 Task: Log work in the project AgileBuddy for the issue 'Develop a new tool for automated testing of cross-browser compatibility and responsiveness' spent time as '2w 2d 10h 26m' and remaining time as '3w 3d 16h 2m' and move to top of backlog. Now add the issue to the epic 'Security Compliance'. Log work in the project AgileBuddy for the issue 'Upgrade the database indexing strategy of a web application to improve query performance and reduce data retrieval time' spent time as '3w 6d 11h 27m' and remaining time as '6w 4d 21h 17m' and move to bottom of backlog. Now add the issue to the epic 'Data Warehousing Process Improvement'
Action: Mouse moved to (87, 205)
Screenshot: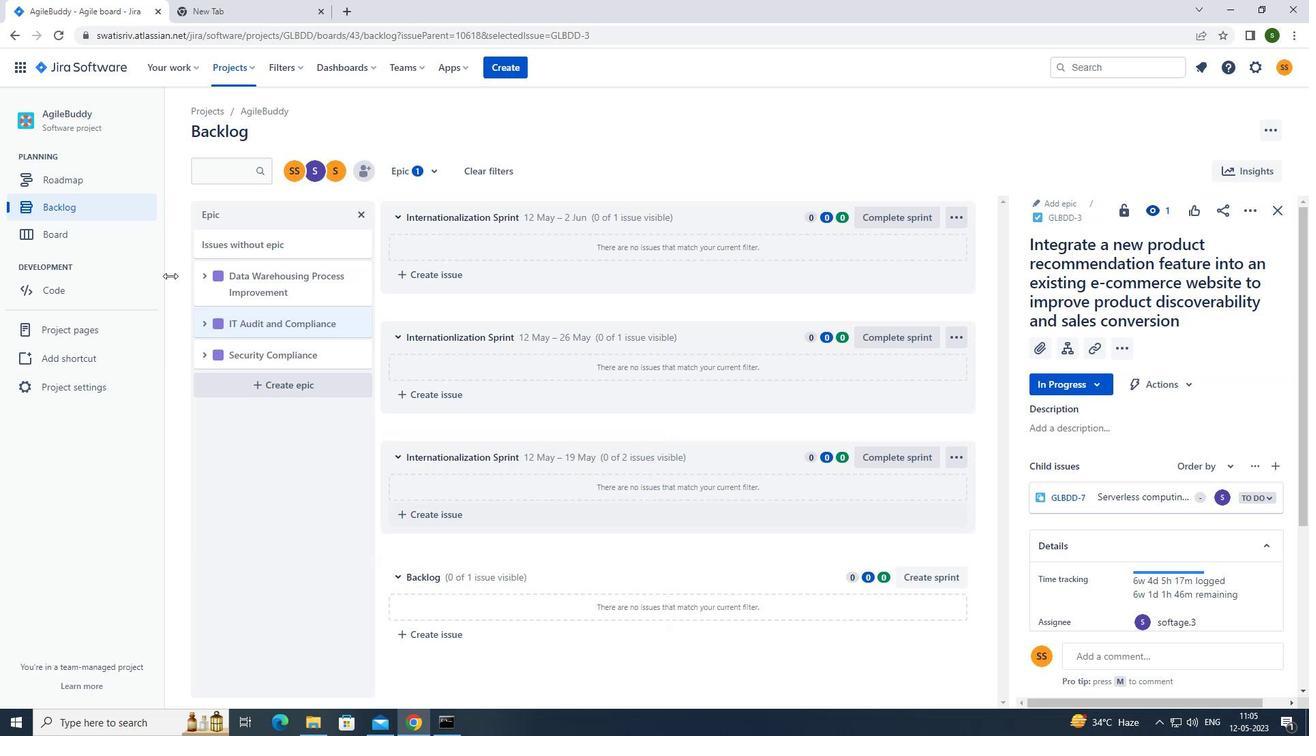 
Action: Mouse pressed left at (87, 205)
Screenshot: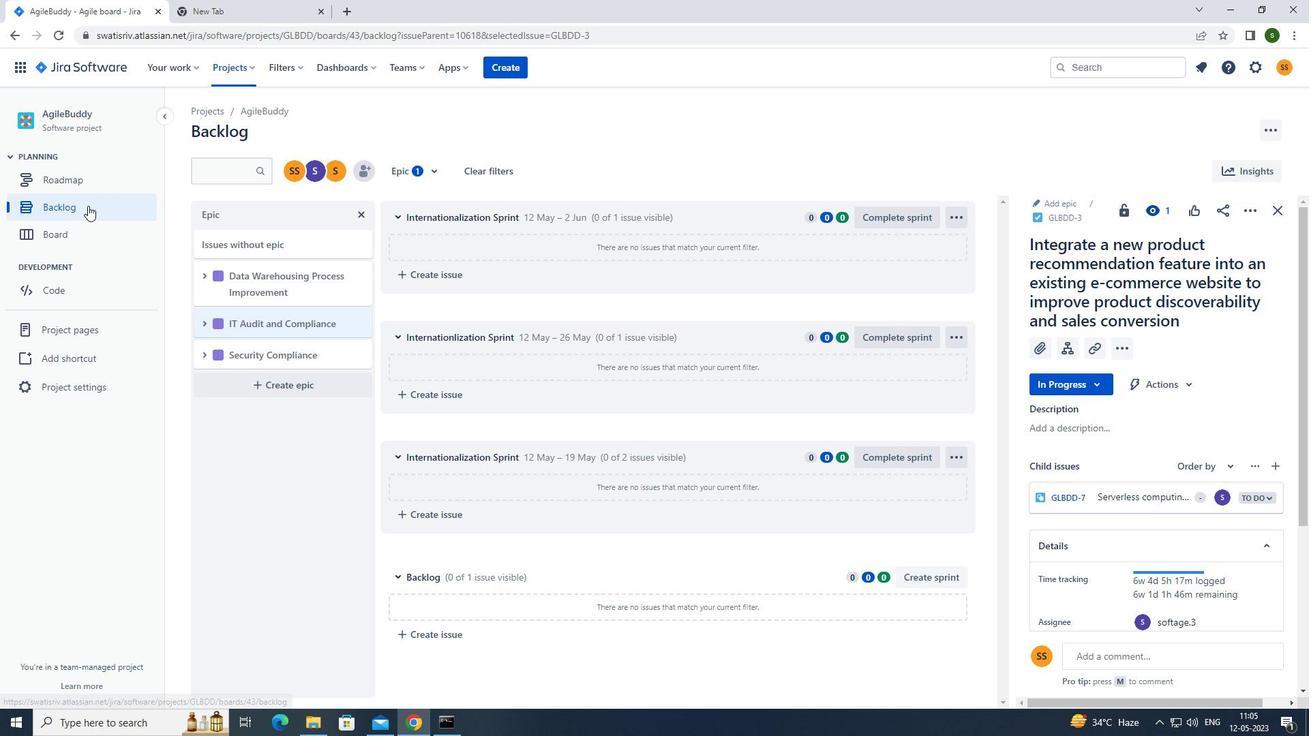 
Action: Mouse moved to (748, 498)
Screenshot: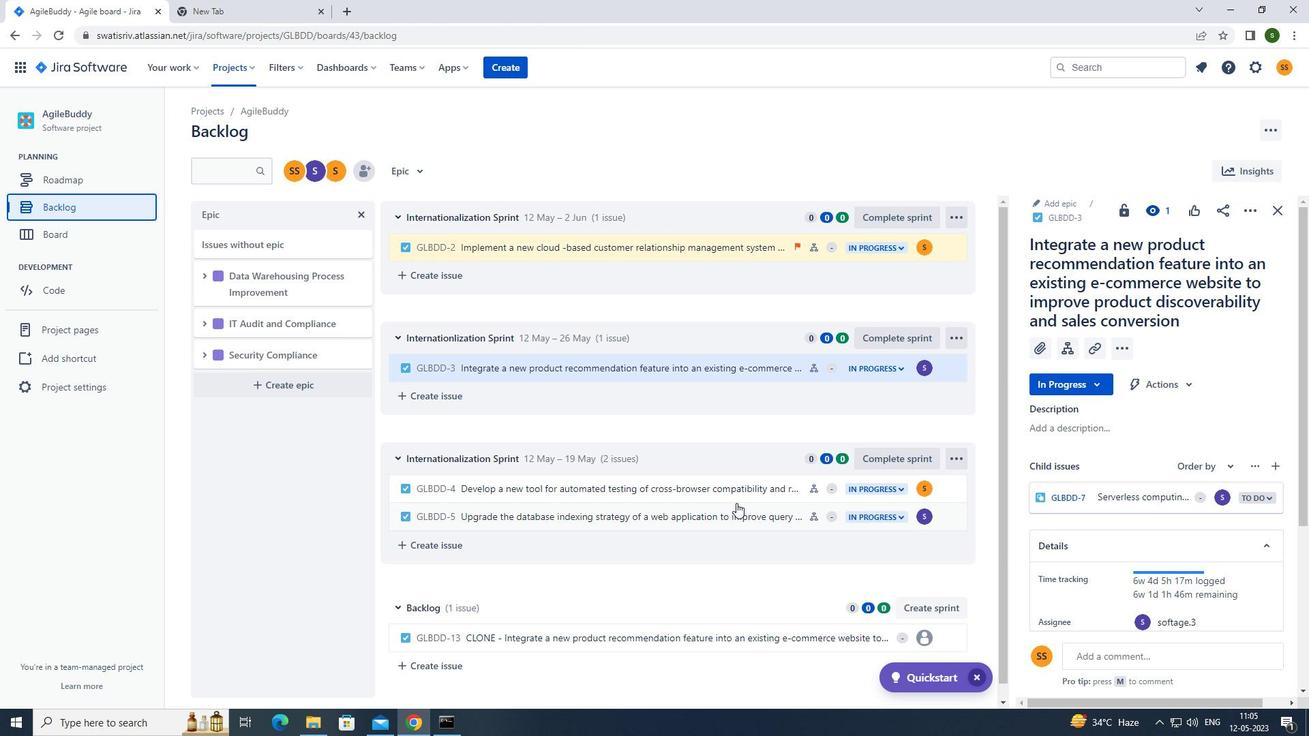 
Action: Mouse pressed left at (748, 498)
Screenshot: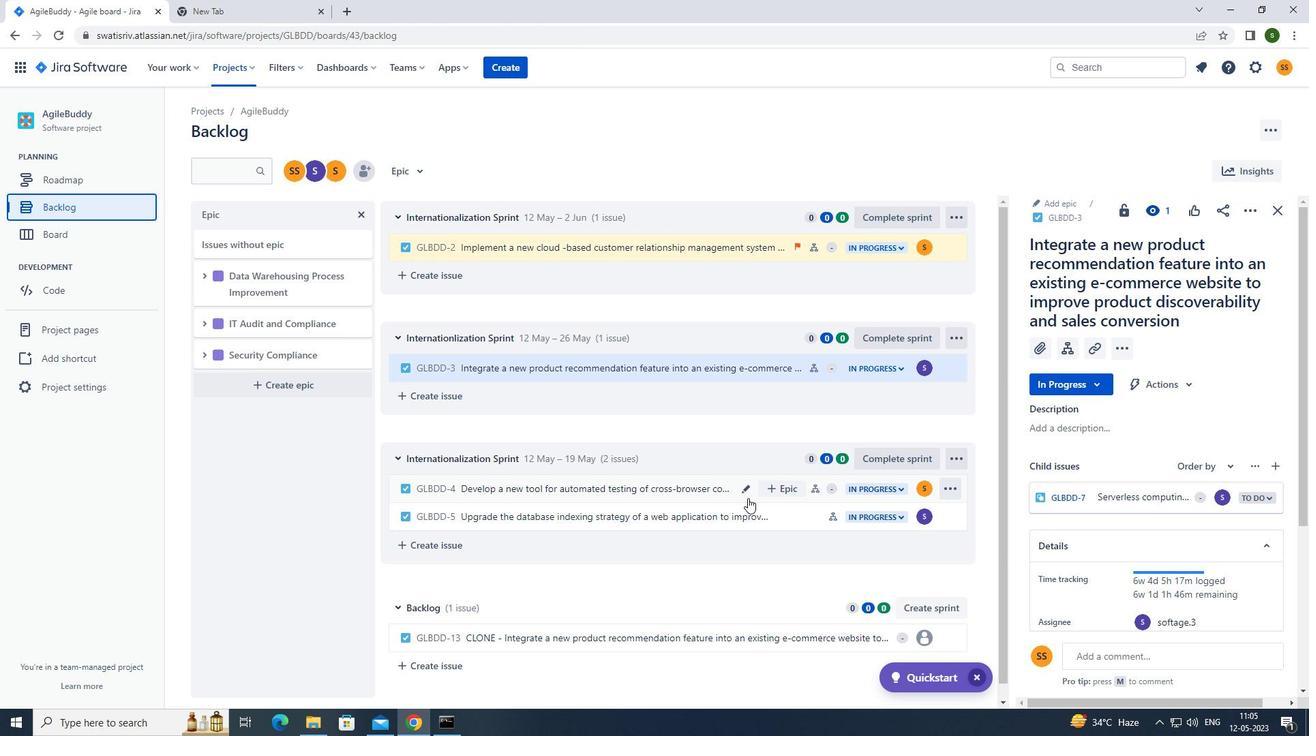 
Action: Mouse moved to (1249, 209)
Screenshot: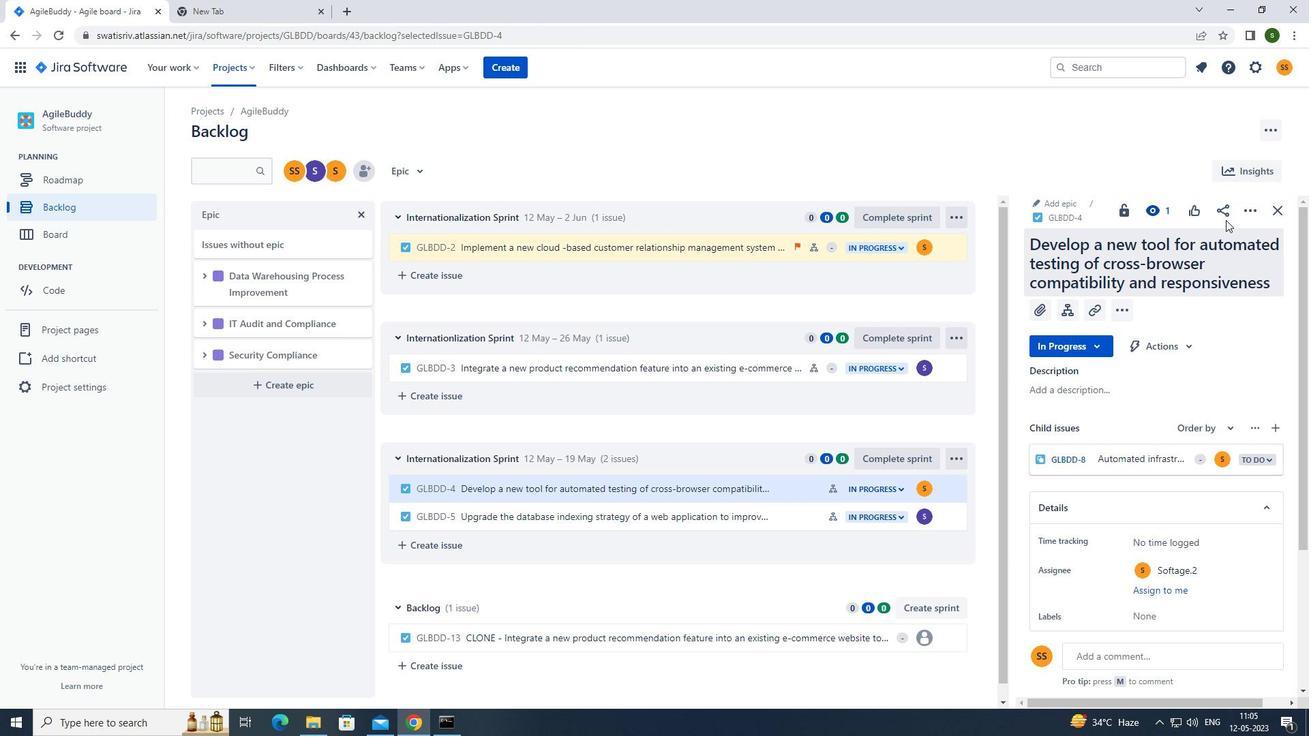
Action: Mouse pressed left at (1249, 209)
Screenshot: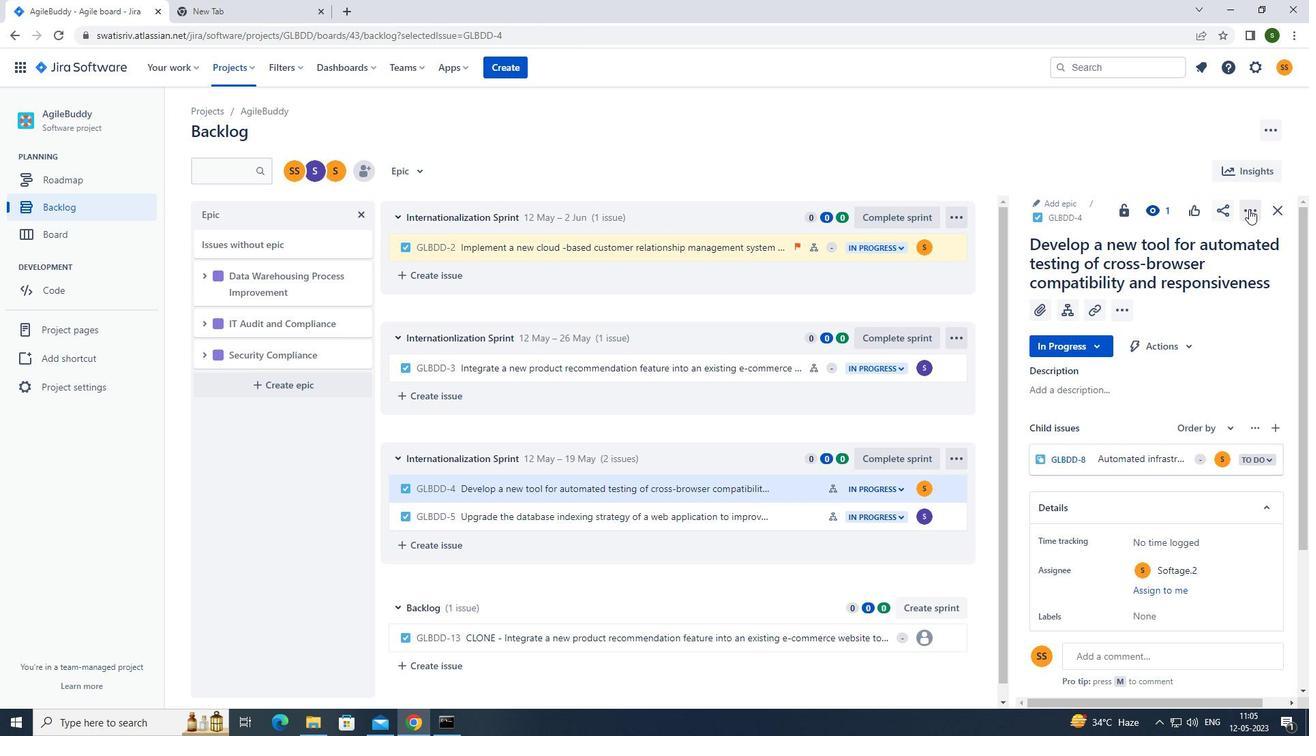 
Action: Mouse moved to (1211, 242)
Screenshot: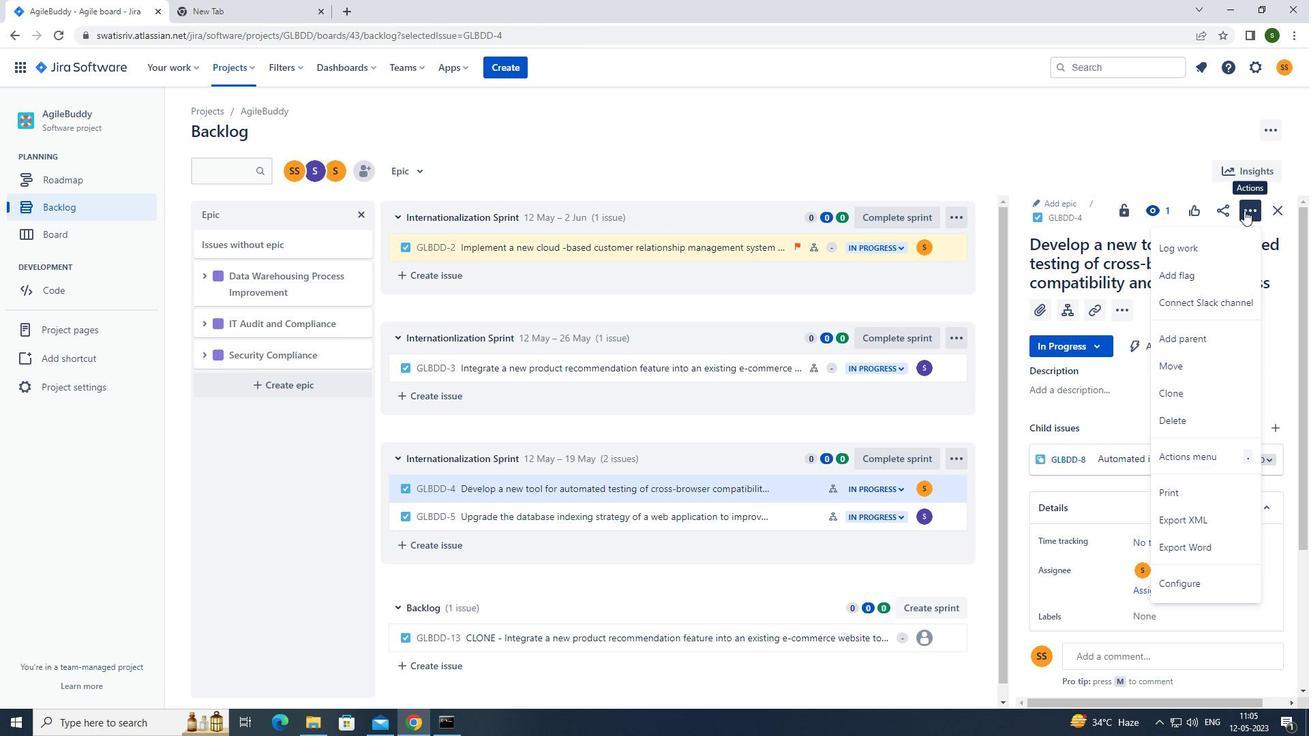 
Action: Mouse pressed left at (1211, 242)
Screenshot: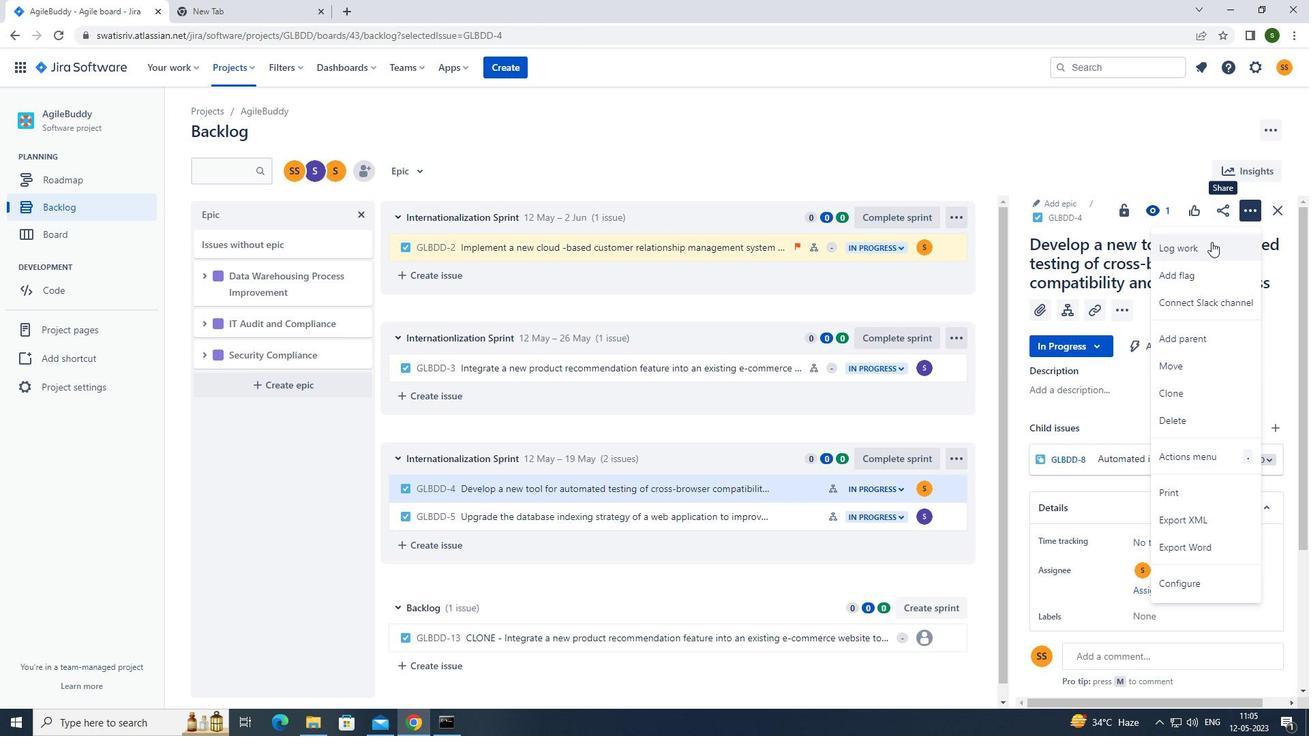
Action: Mouse moved to (598, 168)
Screenshot: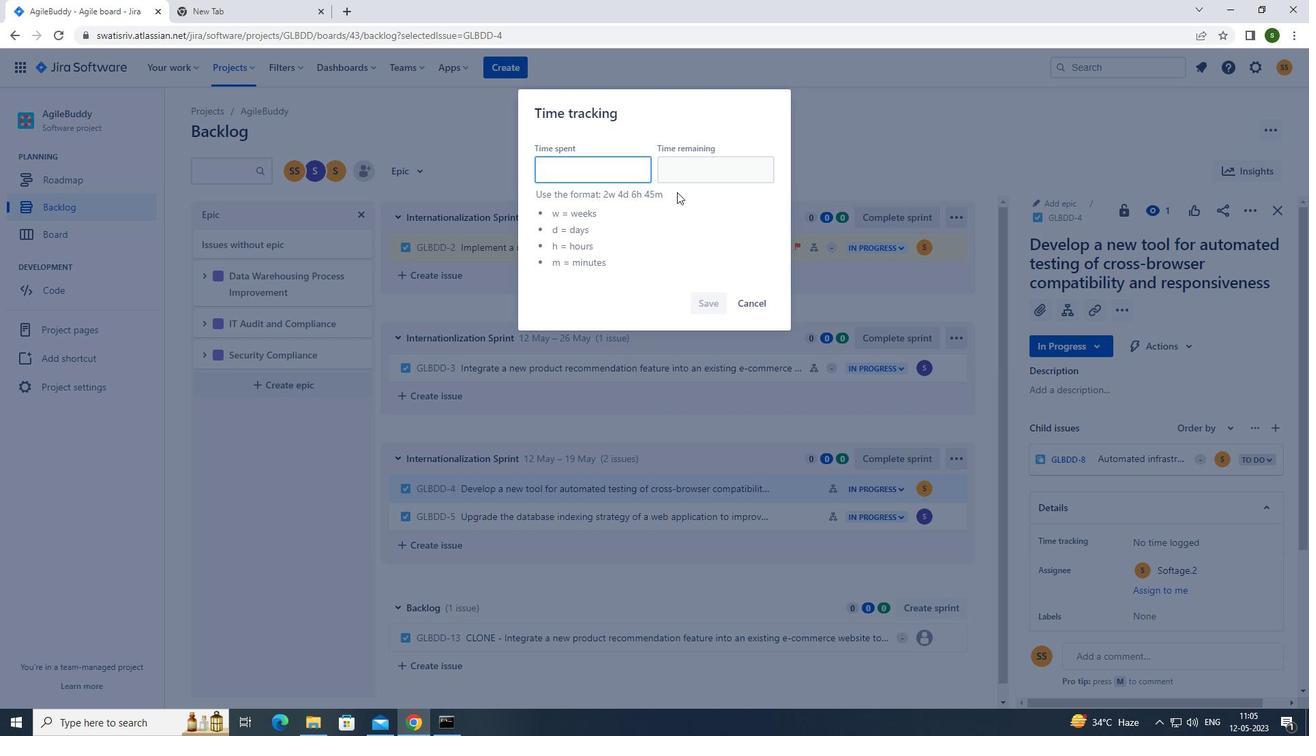
Action: Key pressed 2w<Key.space>2d<Key.space>10h<Key.space>26m
Screenshot: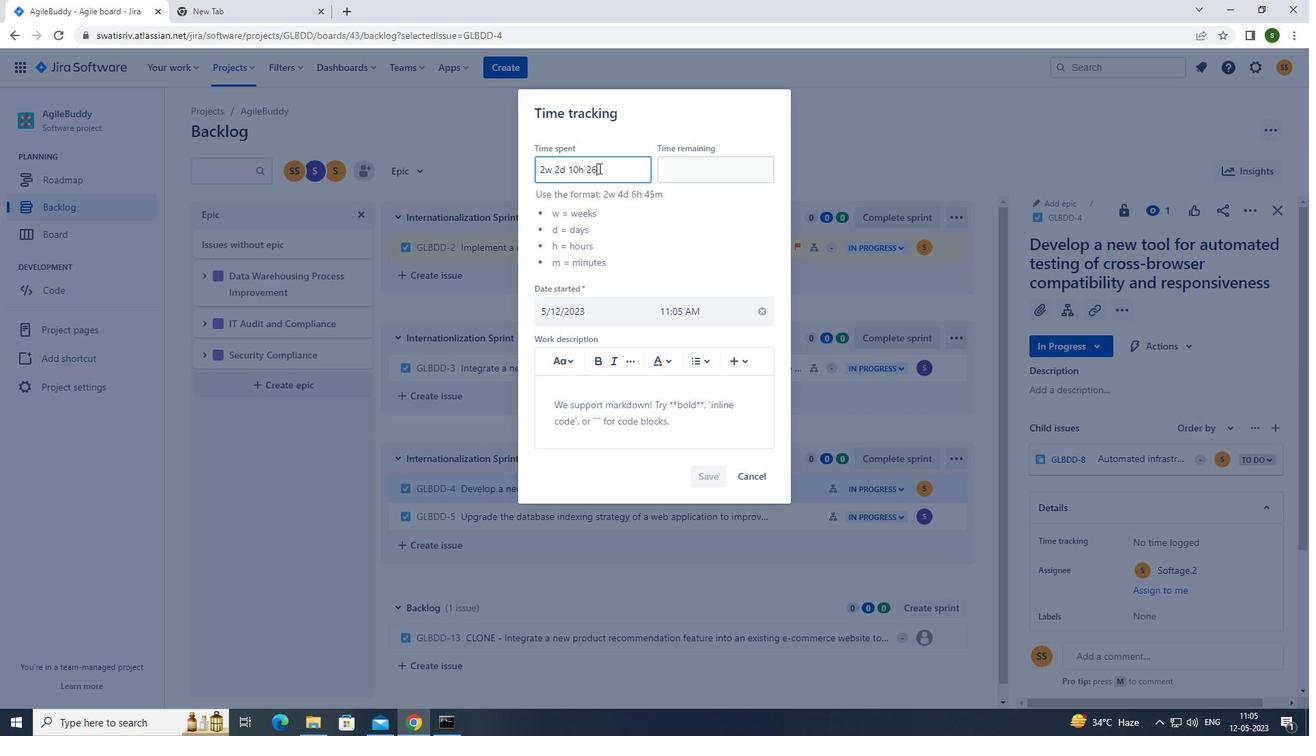 
Action: Mouse moved to (727, 178)
Screenshot: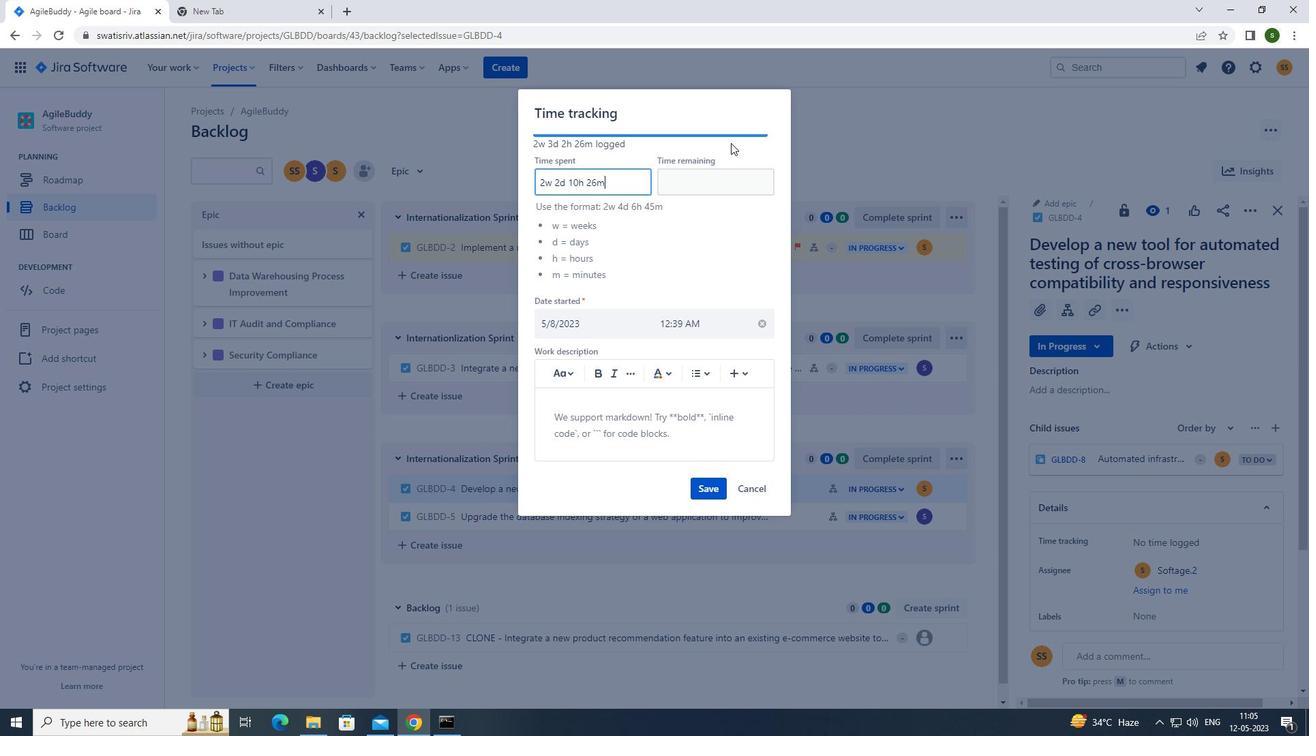 
Action: Mouse pressed left at (727, 178)
Screenshot: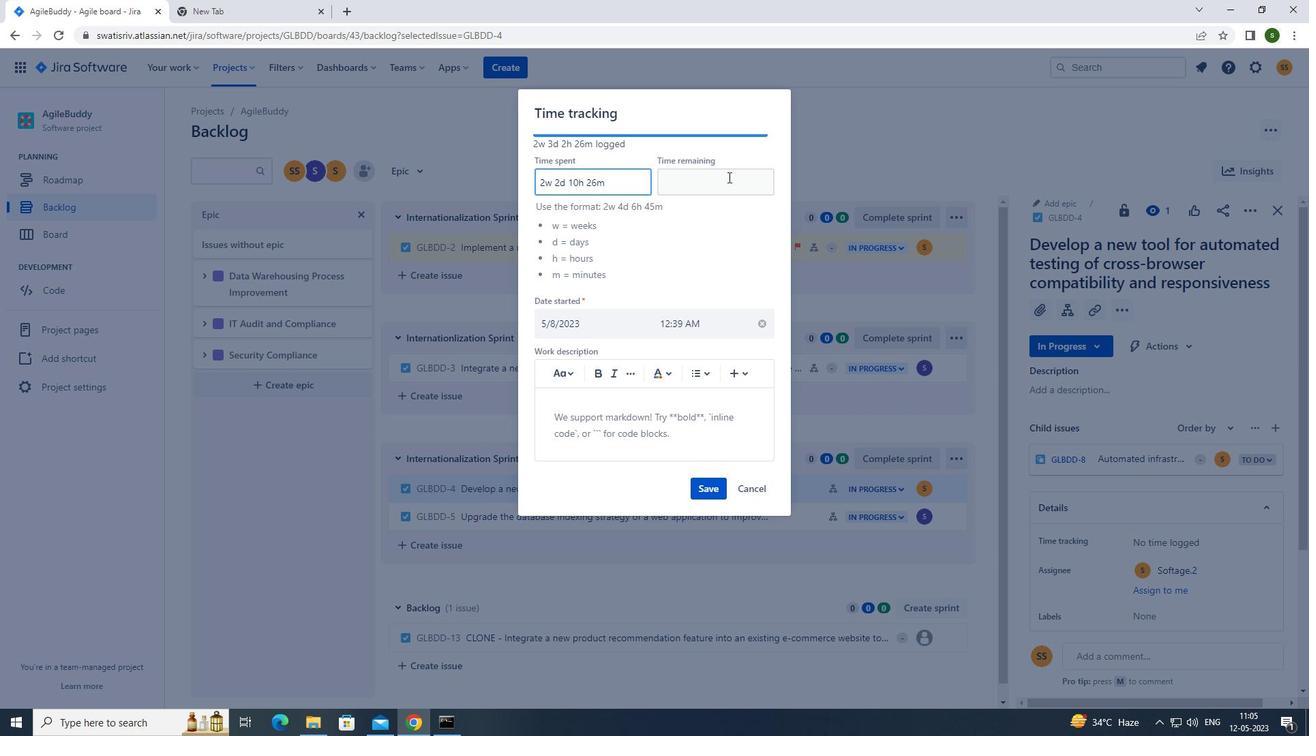 
Action: Key pressed 3w<Key.space>3d<Key.space>16h<Key.space>2m
Screenshot: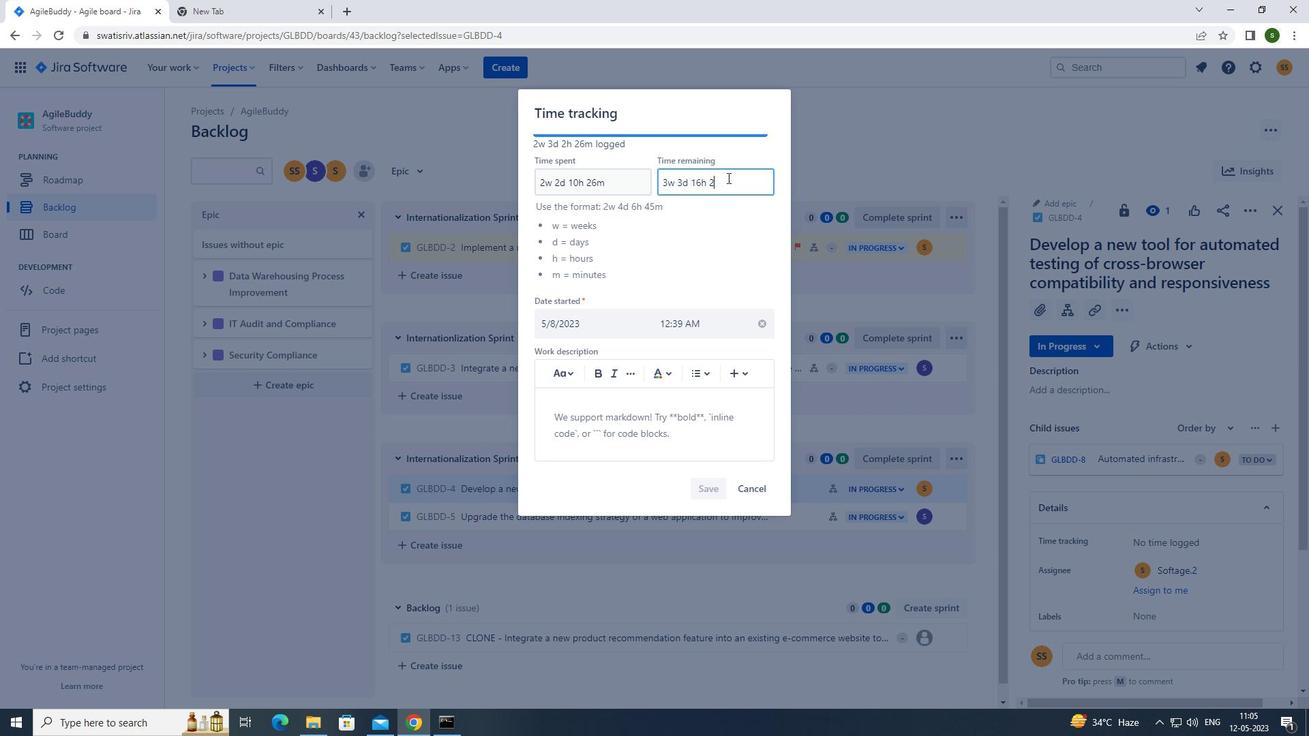 
Action: Mouse moved to (706, 488)
Screenshot: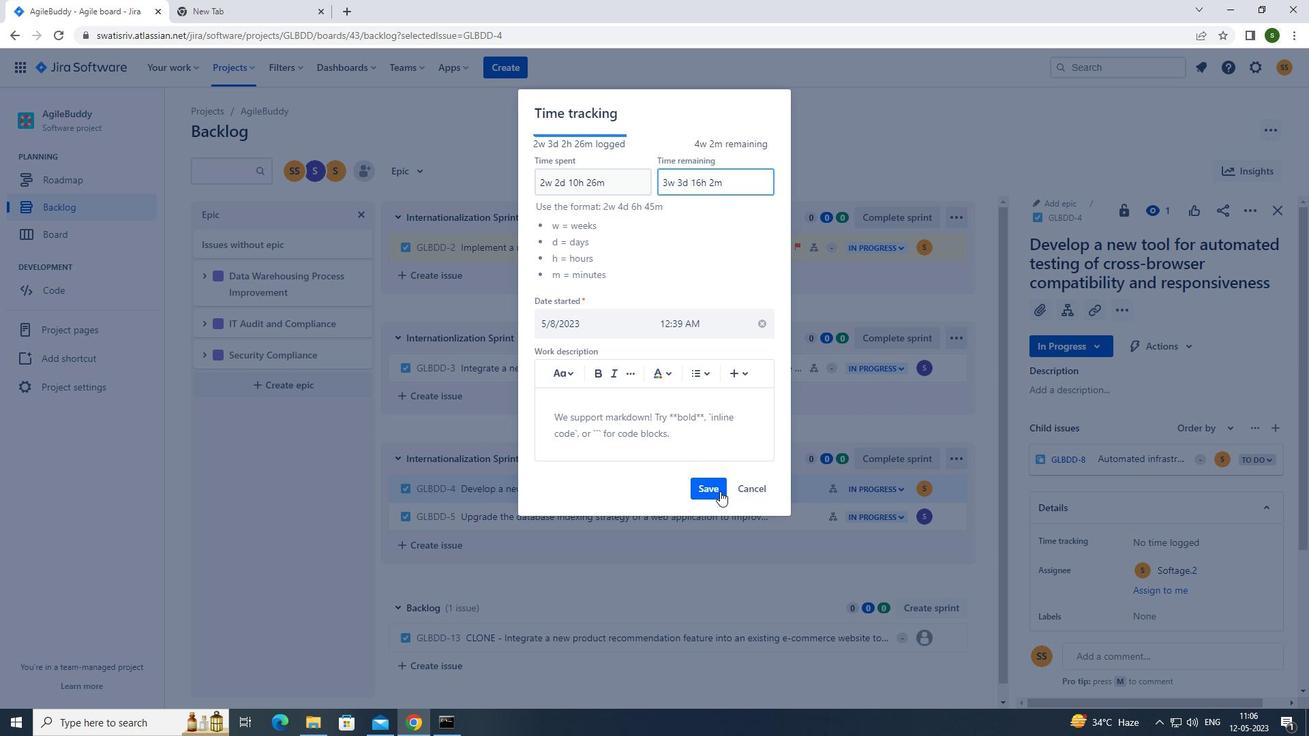 
Action: Mouse pressed left at (706, 488)
Screenshot: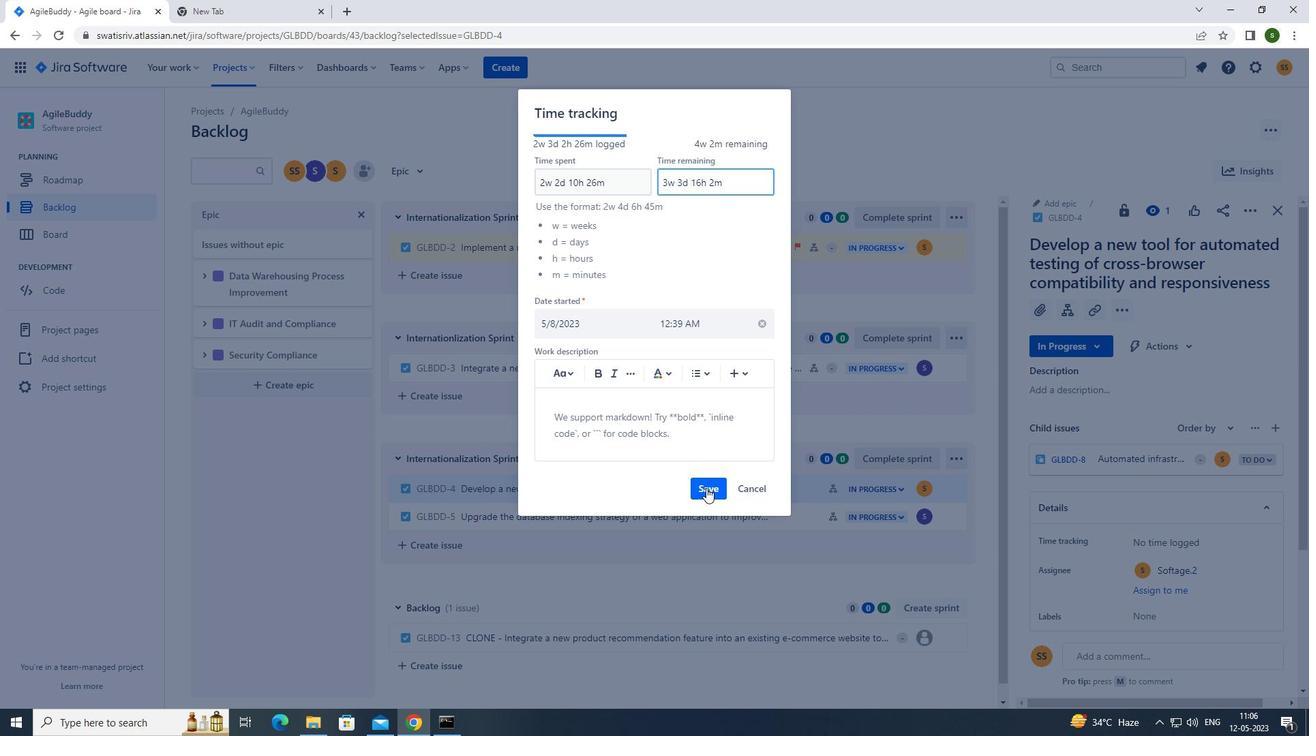 
Action: Mouse moved to (956, 486)
Screenshot: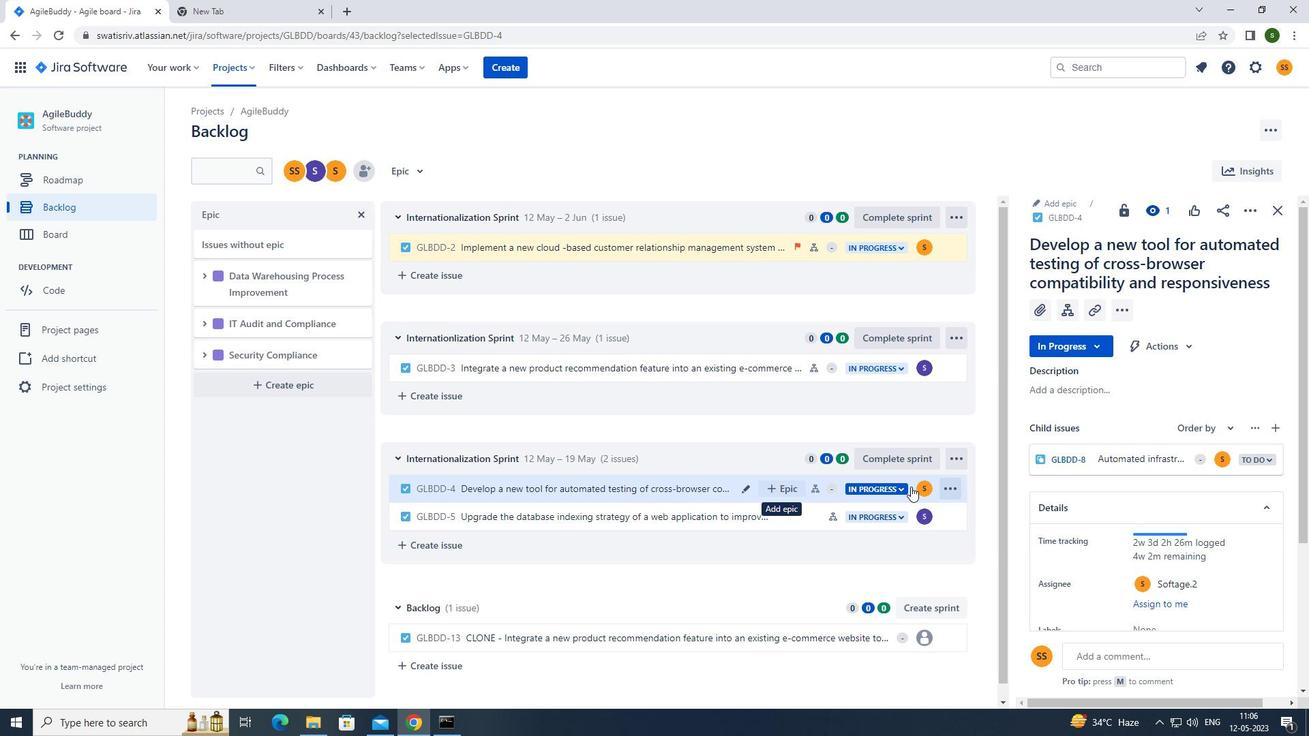 
Action: Mouse pressed left at (956, 486)
Screenshot: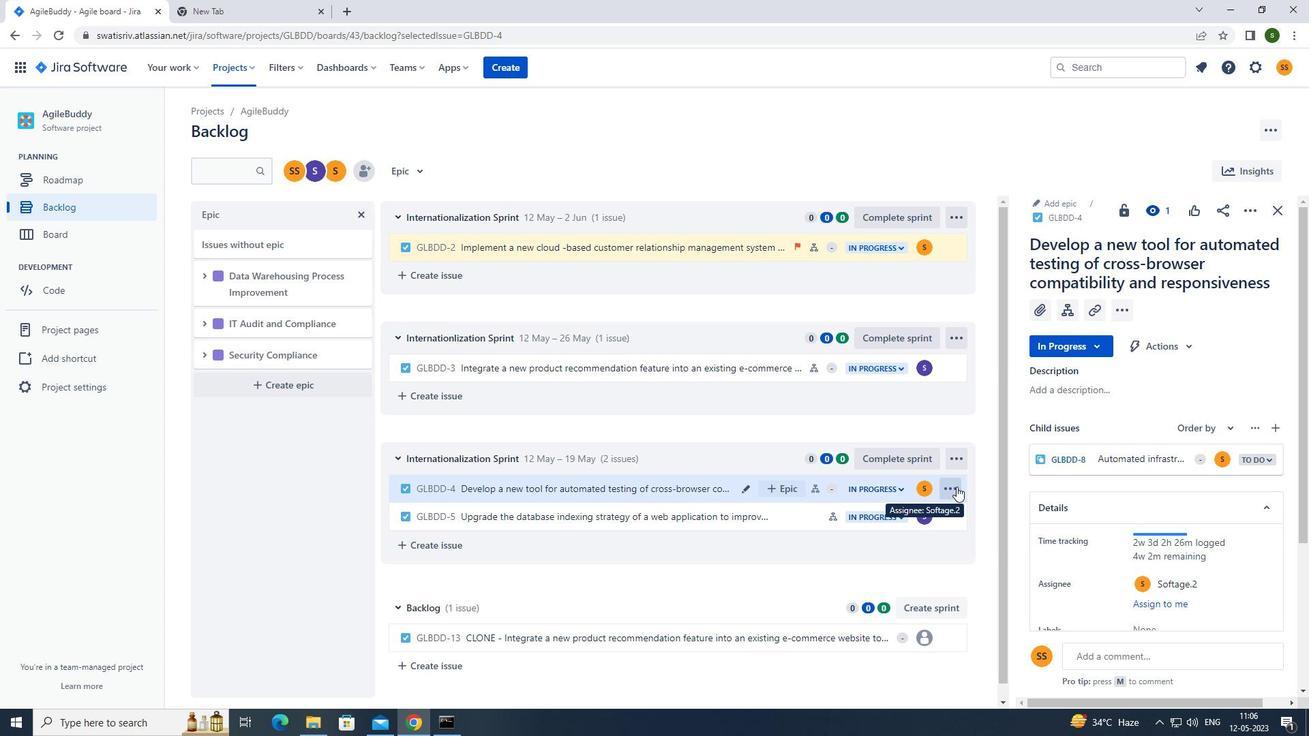 
Action: Mouse moved to (926, 441)
Screenshot: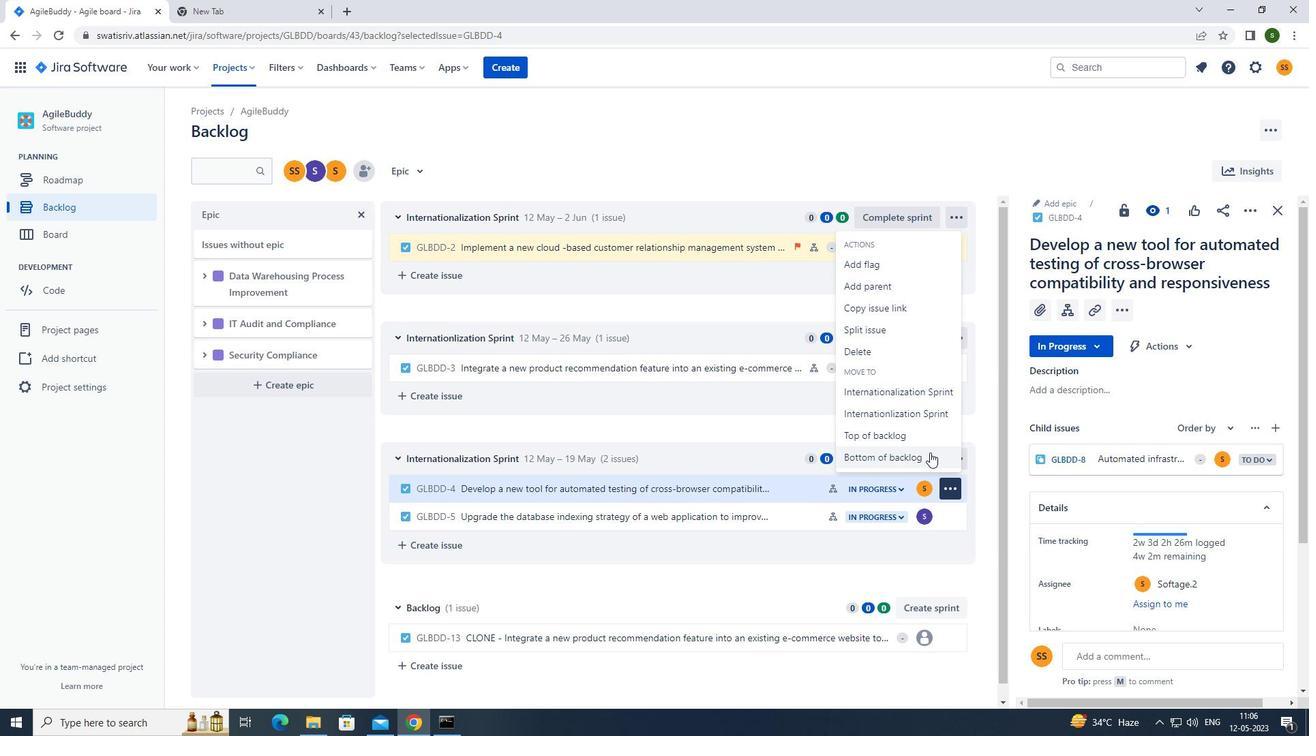 
Action: Mouse pressed left at (926, 441)
Screenshot: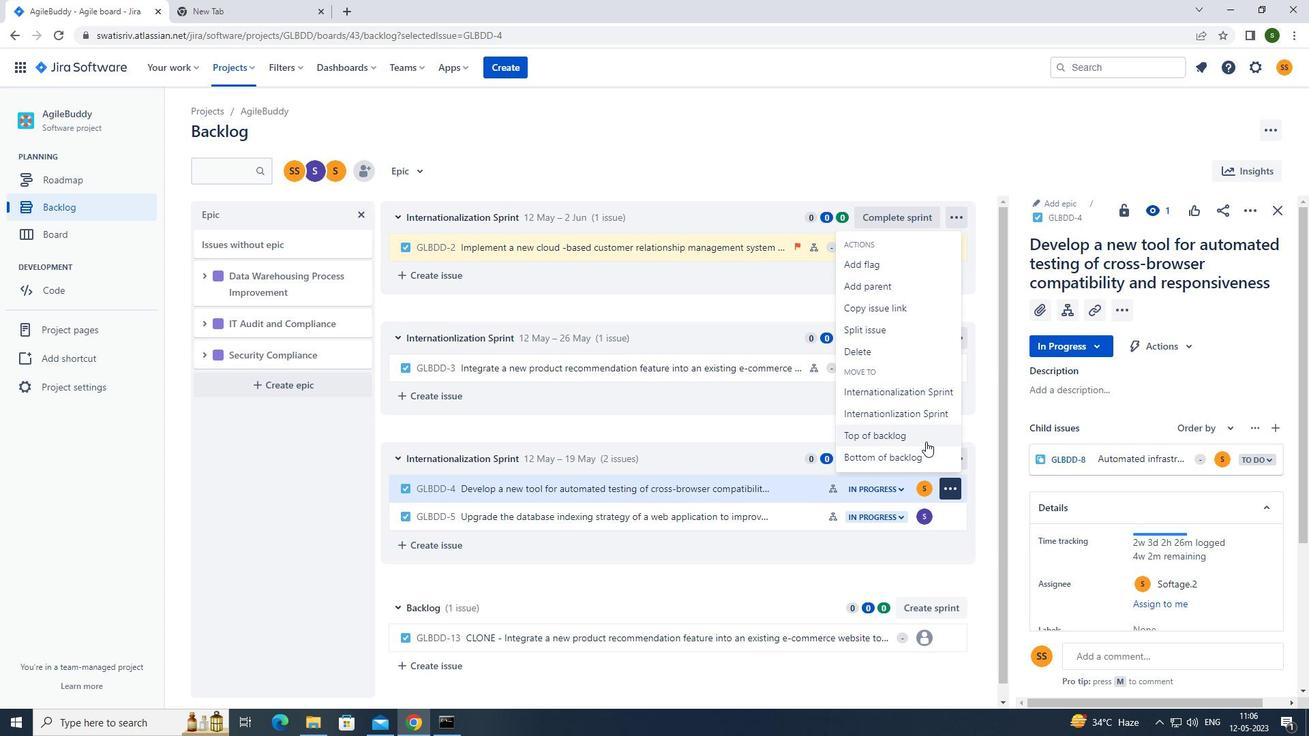 
Action: Mouse moved to (705, 218)
Screenshot: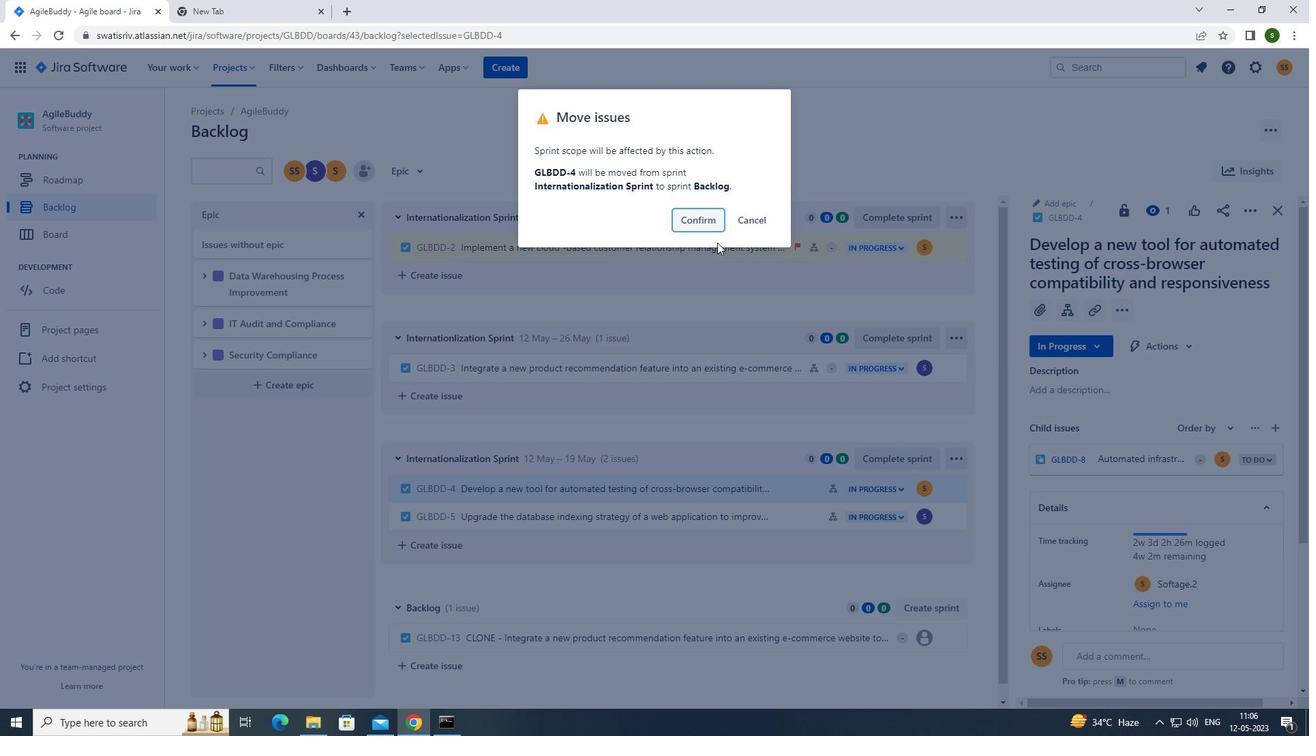 
Action: Mouse pressed left at (705, 218)
Screenshot: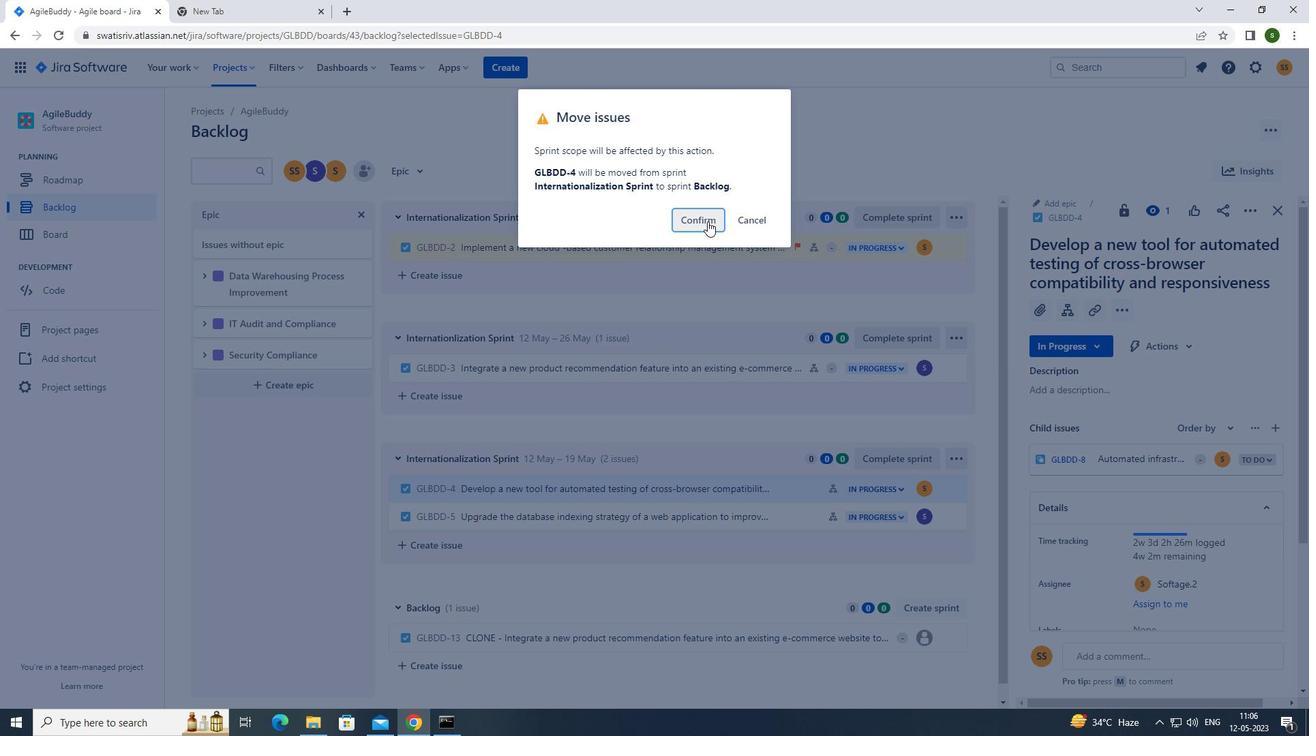 
Action: Mouse moved to (411, 172)
Screenshot: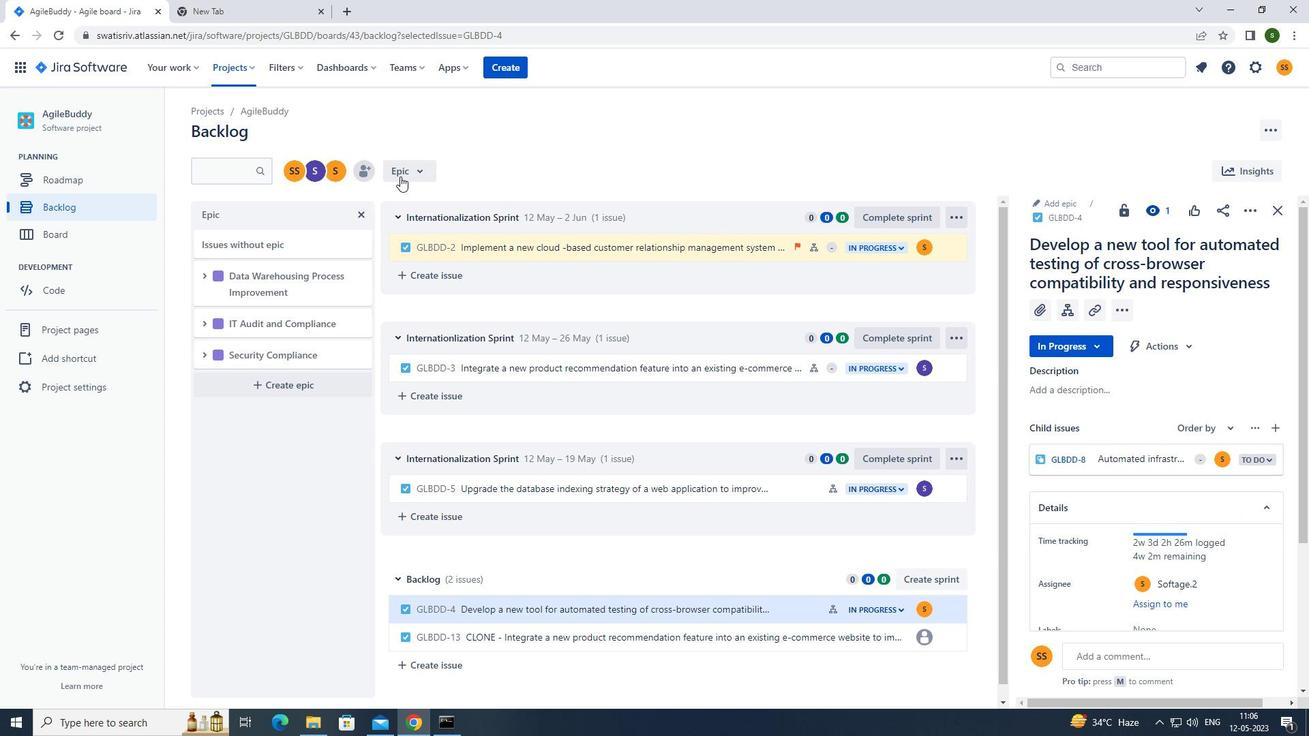 
Action: Mouse pressed left at (411, 172)
Screenshot: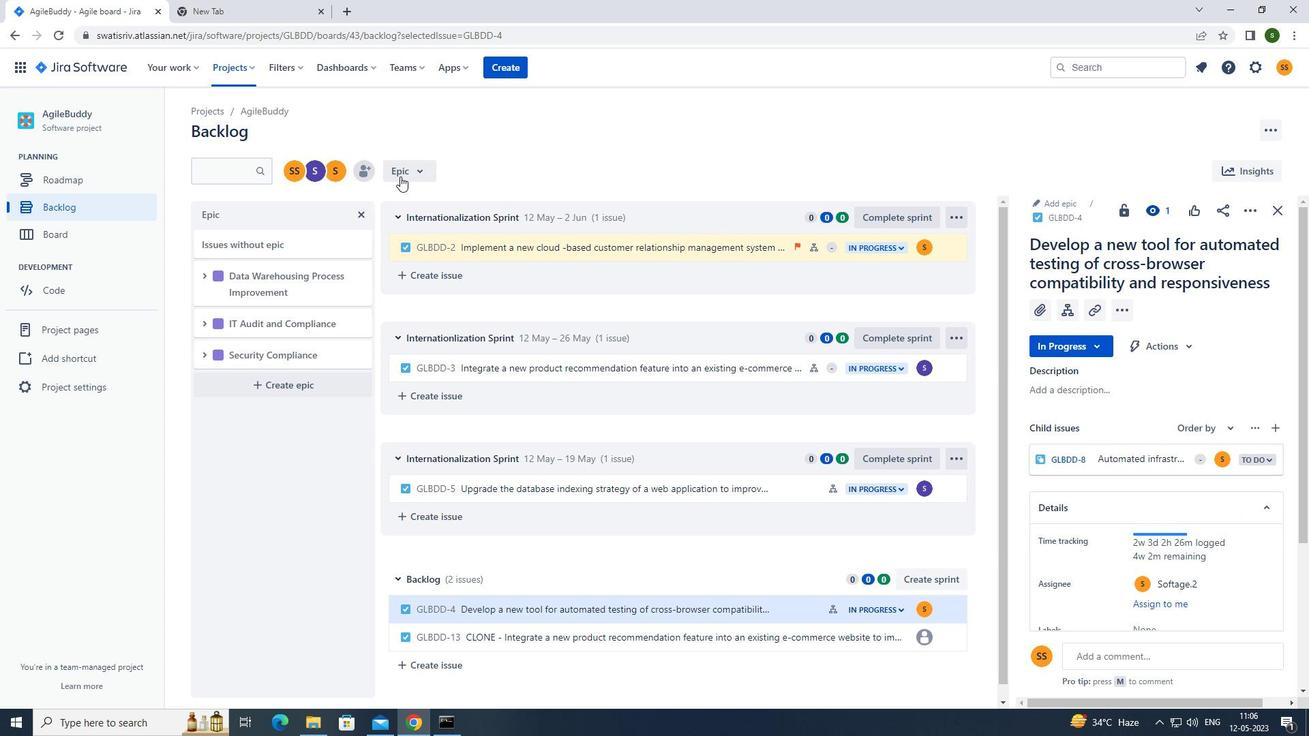
Action: Mouse moved to (446, 278)
Screenshot: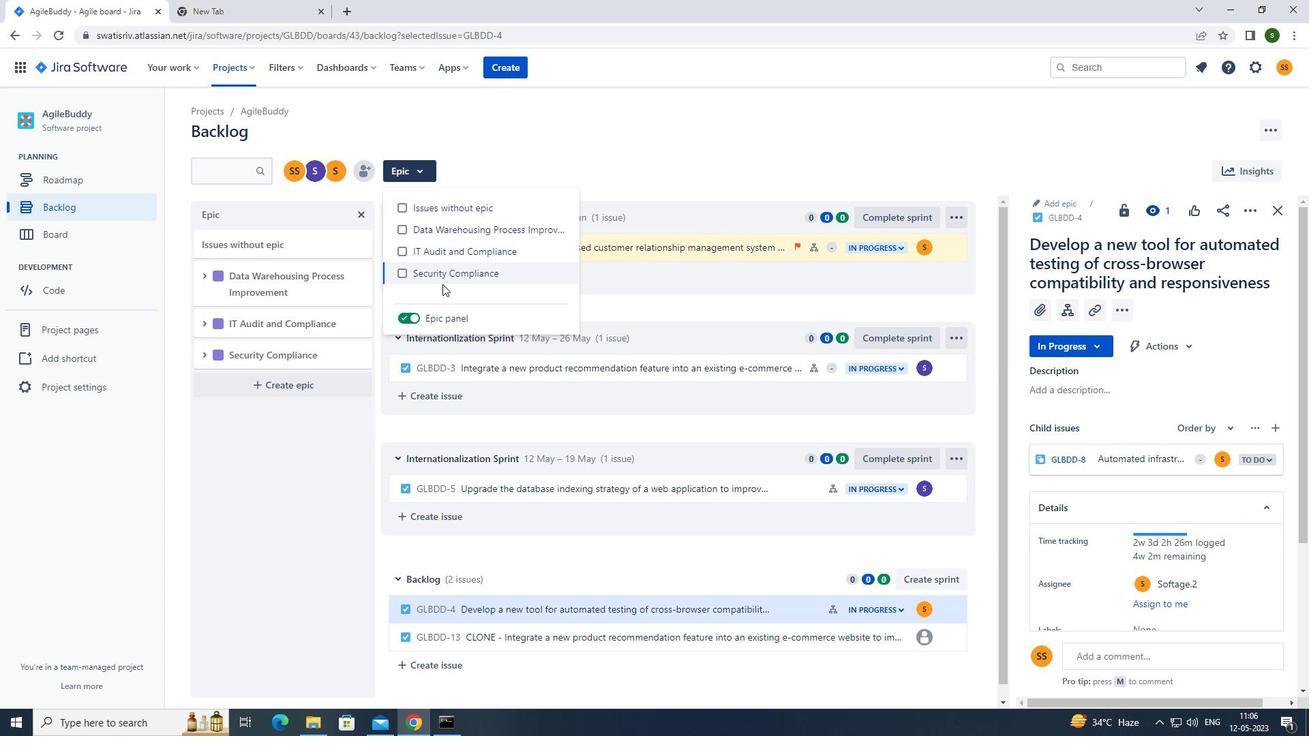 
Action: Mouse pressed left at (446, 278)
Screenshot: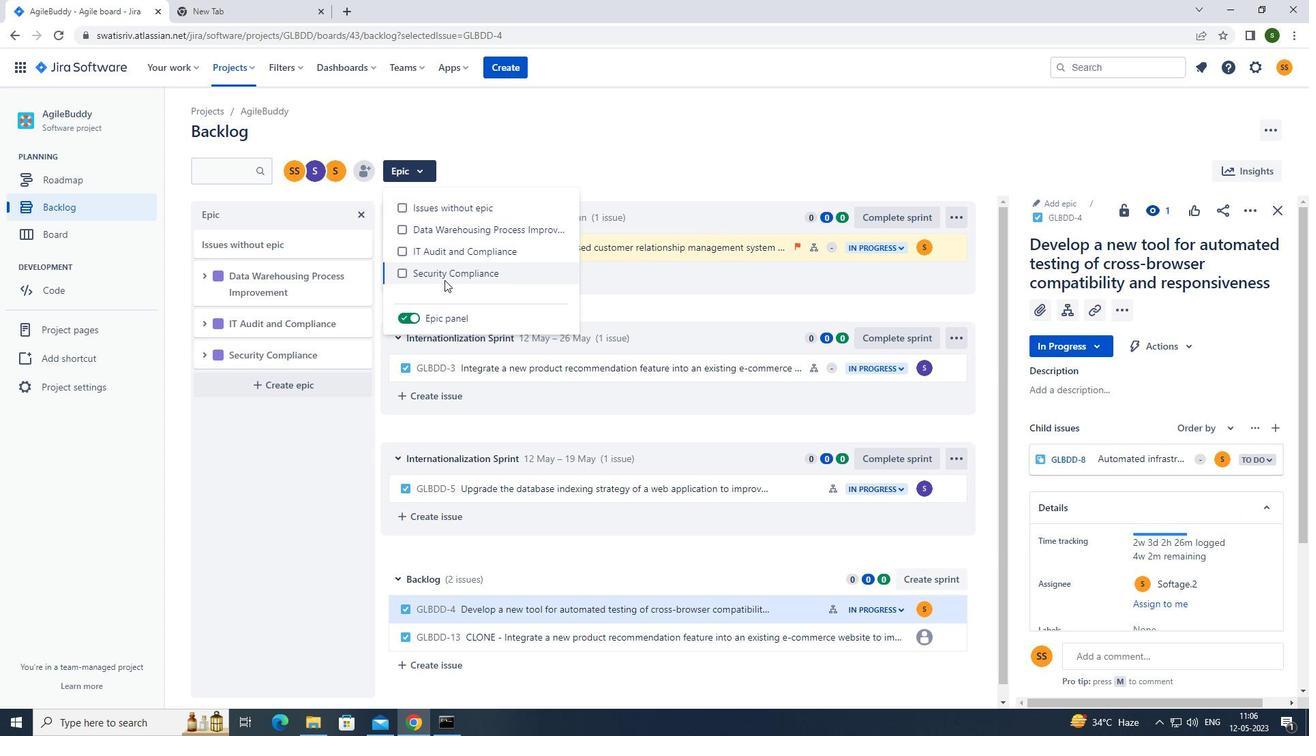 
Action: Mouse moved to (624, 165)
Screenshot: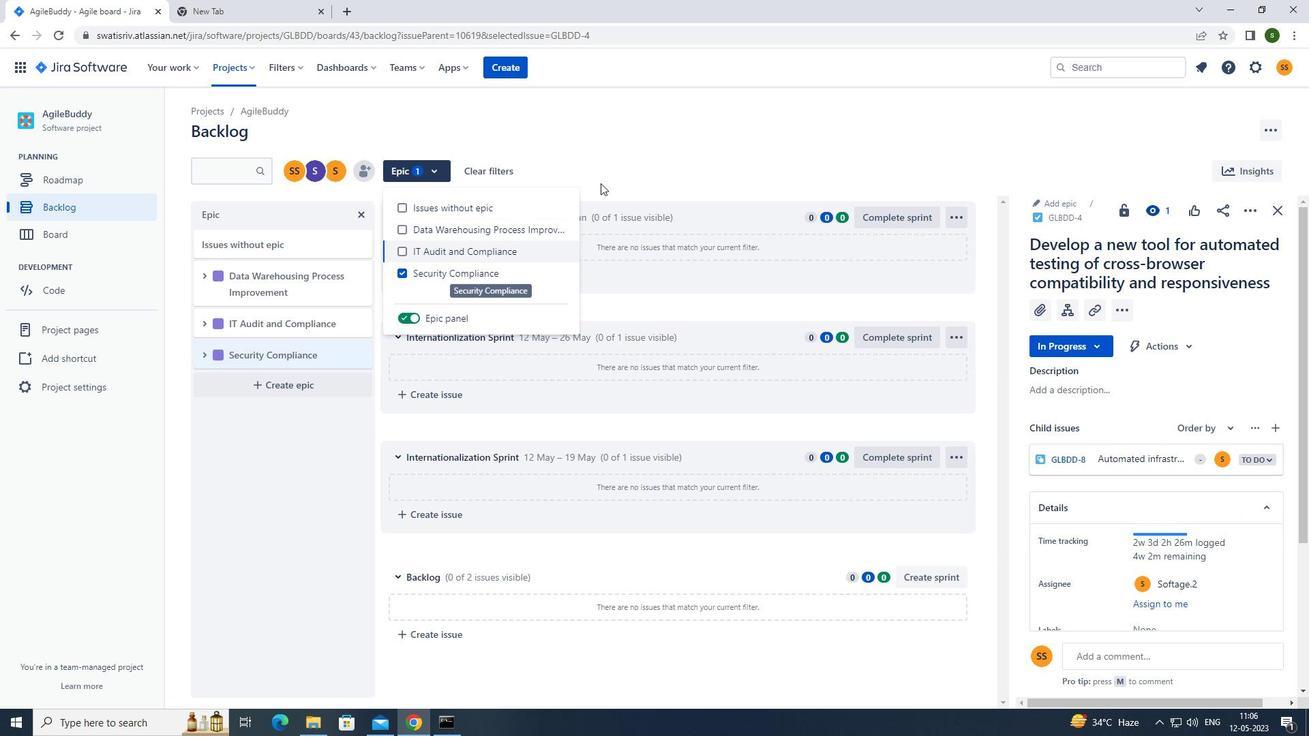 
Action: Mouse pressed left at (624, 165)
Screenshot: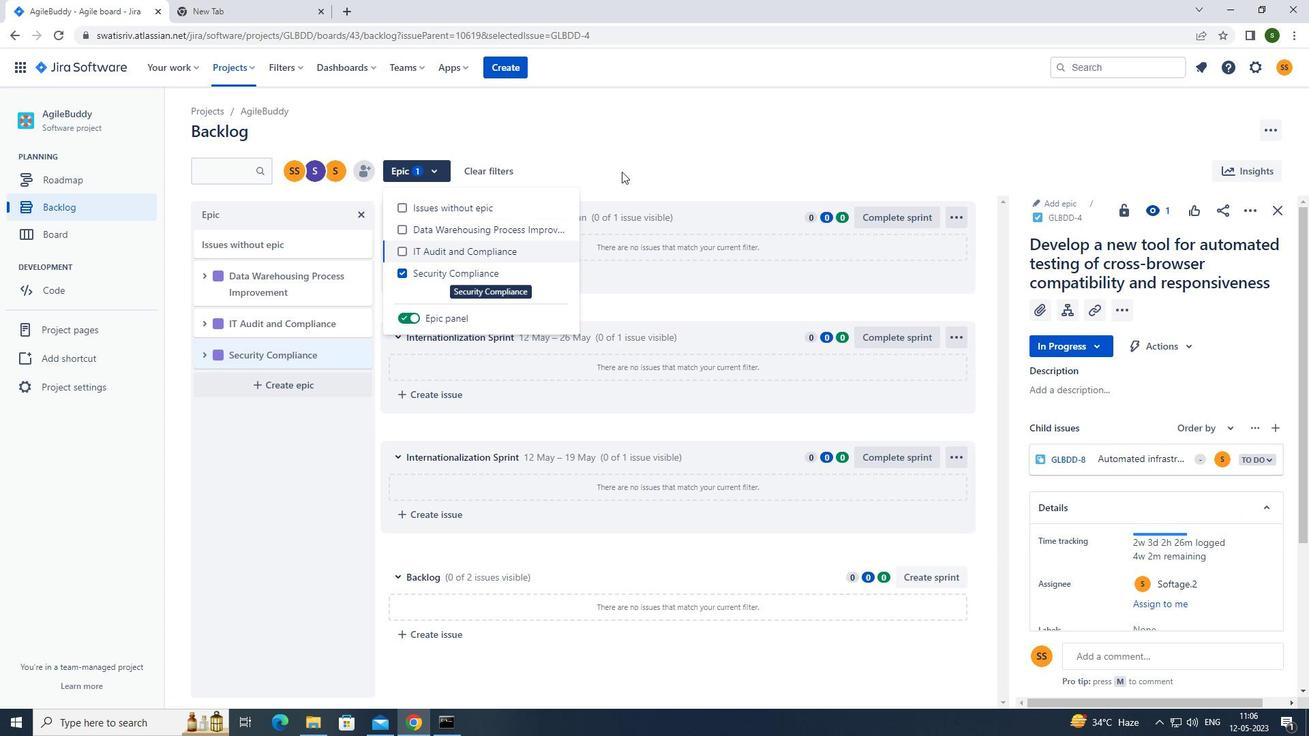 
Action: Mouse moved to (77, 206)
Screenshot: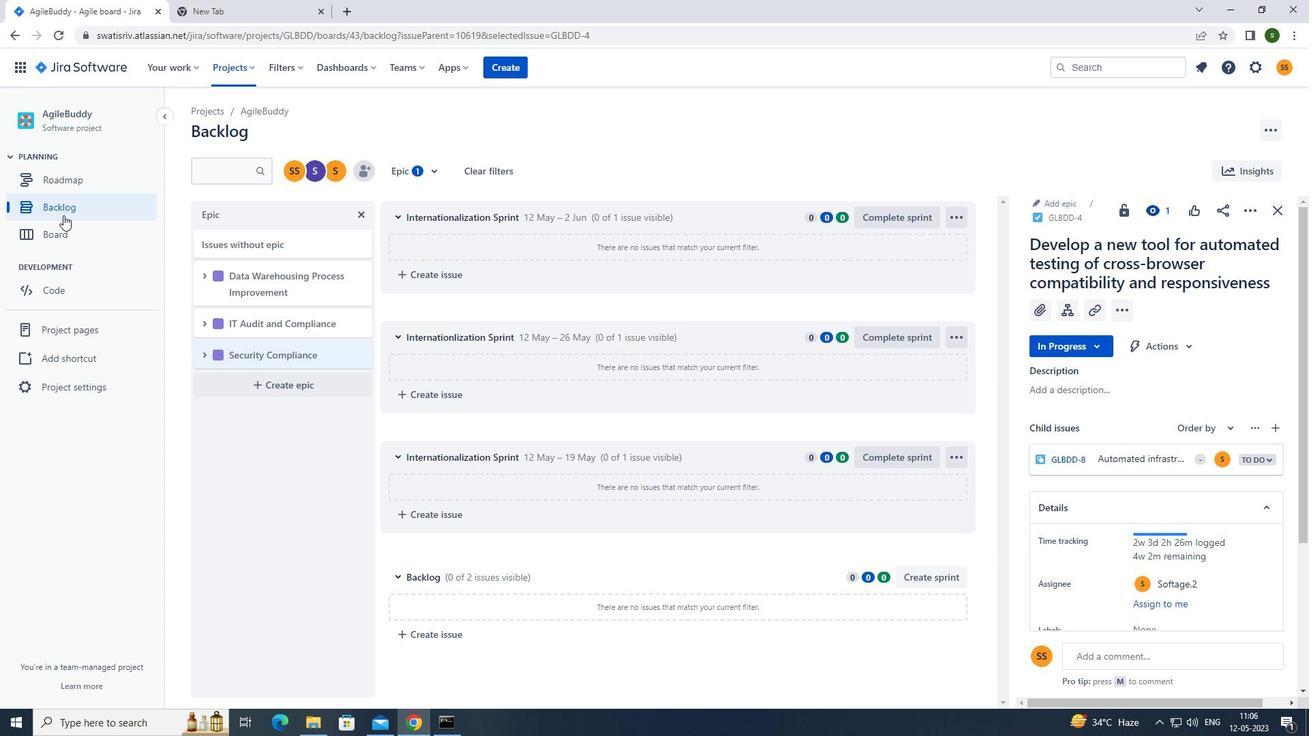 
Action: Mouse pressed left at (77, 206)
Screenshot: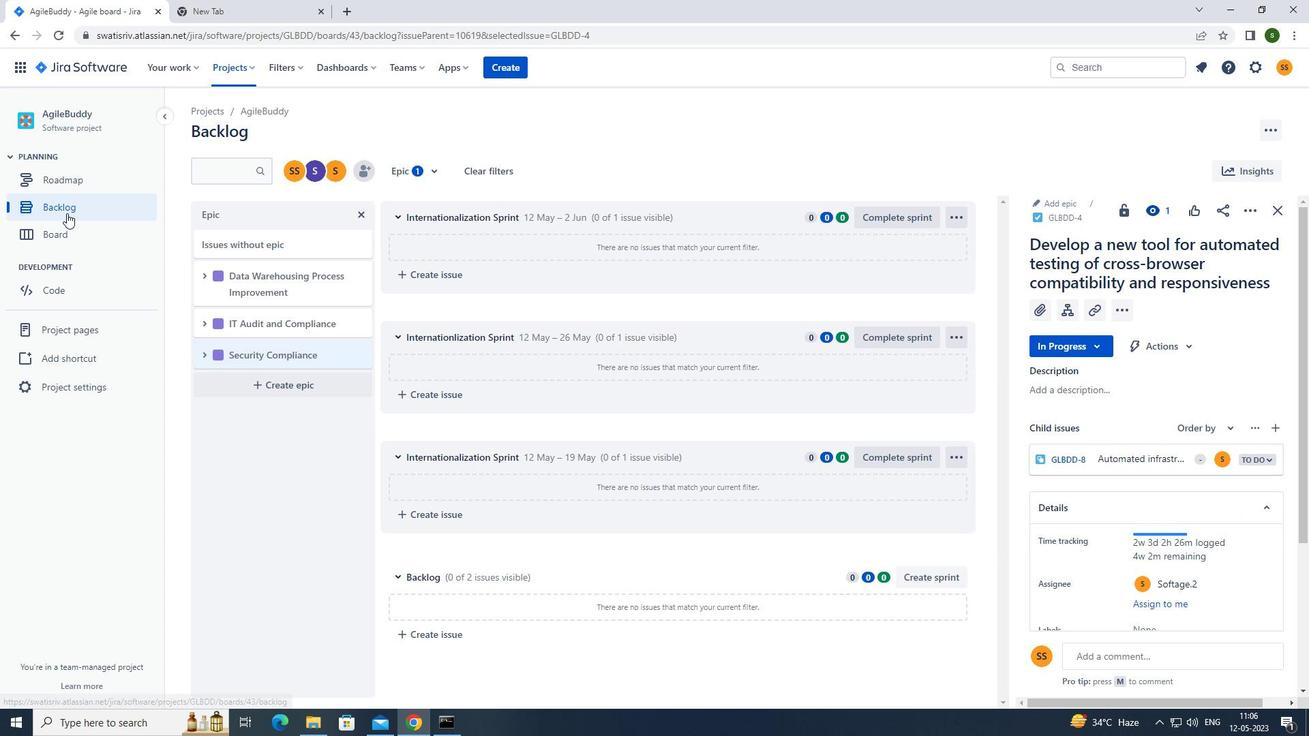 
Action: Mouse moved to (607, 549)
Screenshot: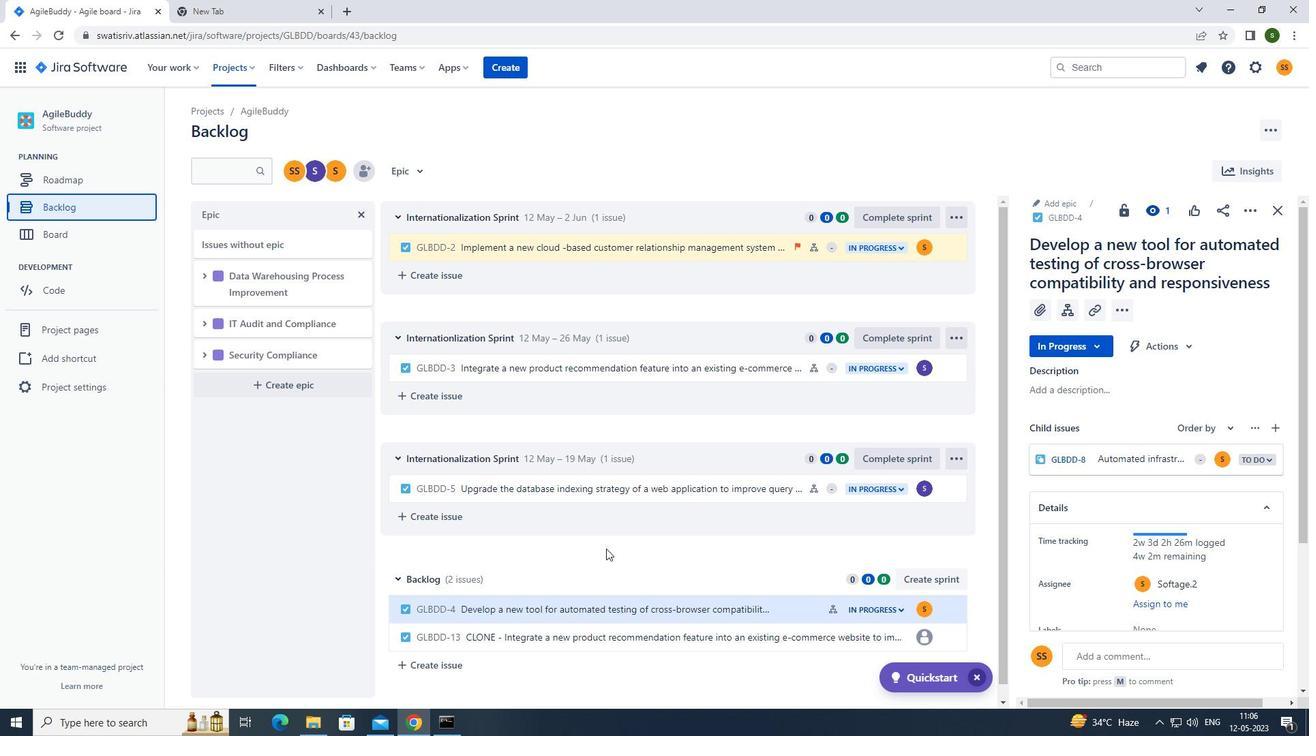 
Action: Mouse scrolled (607, 548) with delta (0, 0)
Screenshot: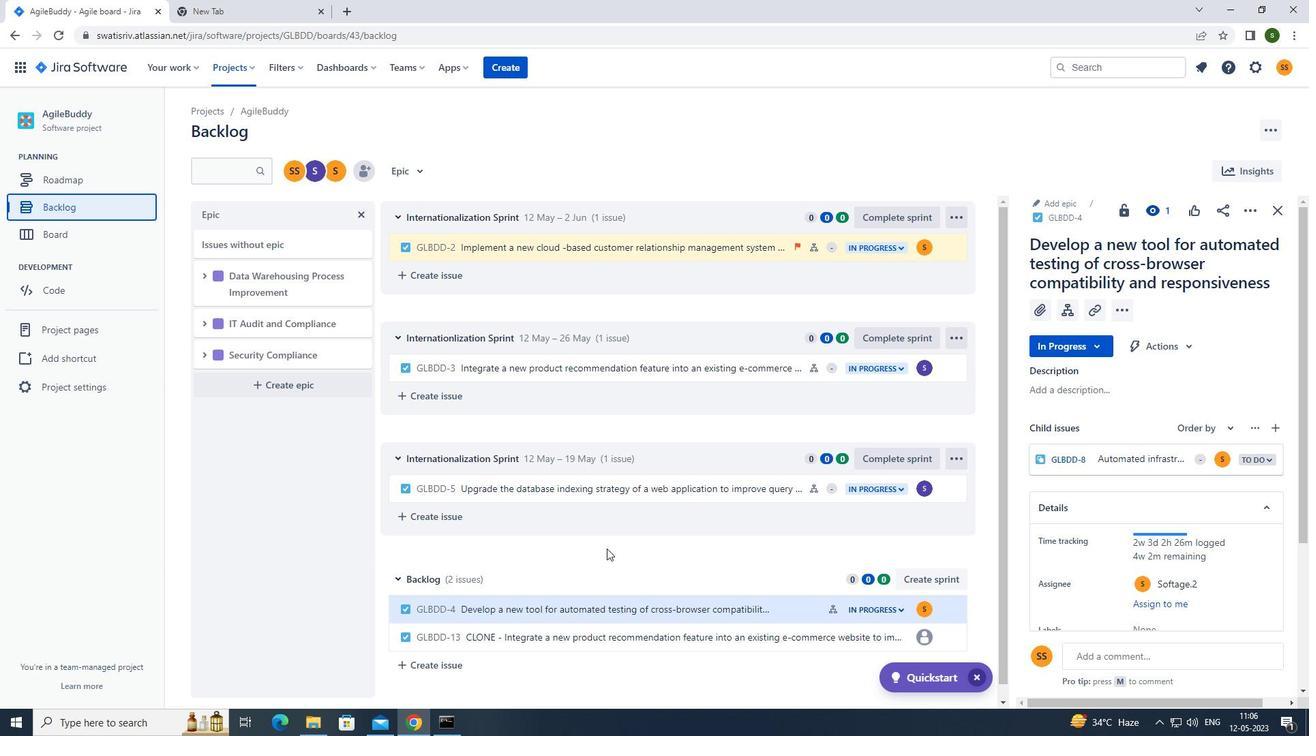 
Action: Mouse moved to (730, 486)
Screenshot: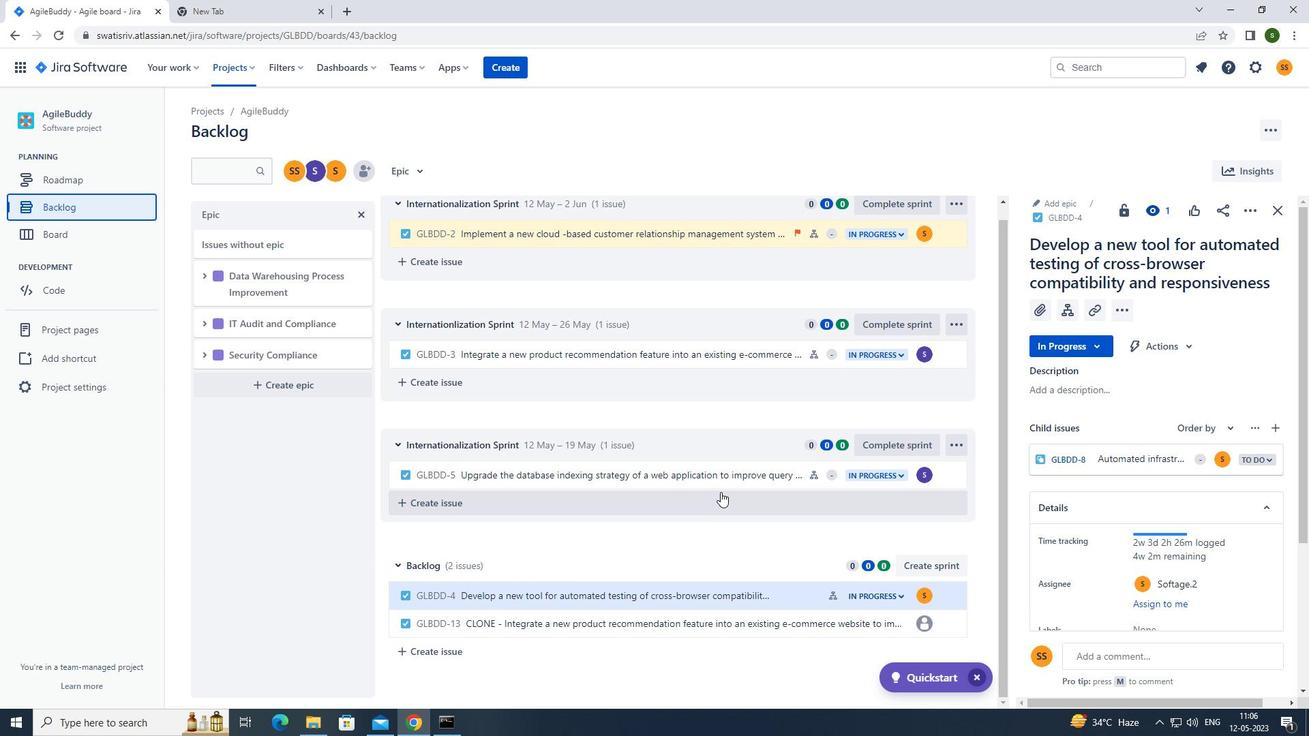 
Action: Mouse pressed left at (730, 486)
Screenshot: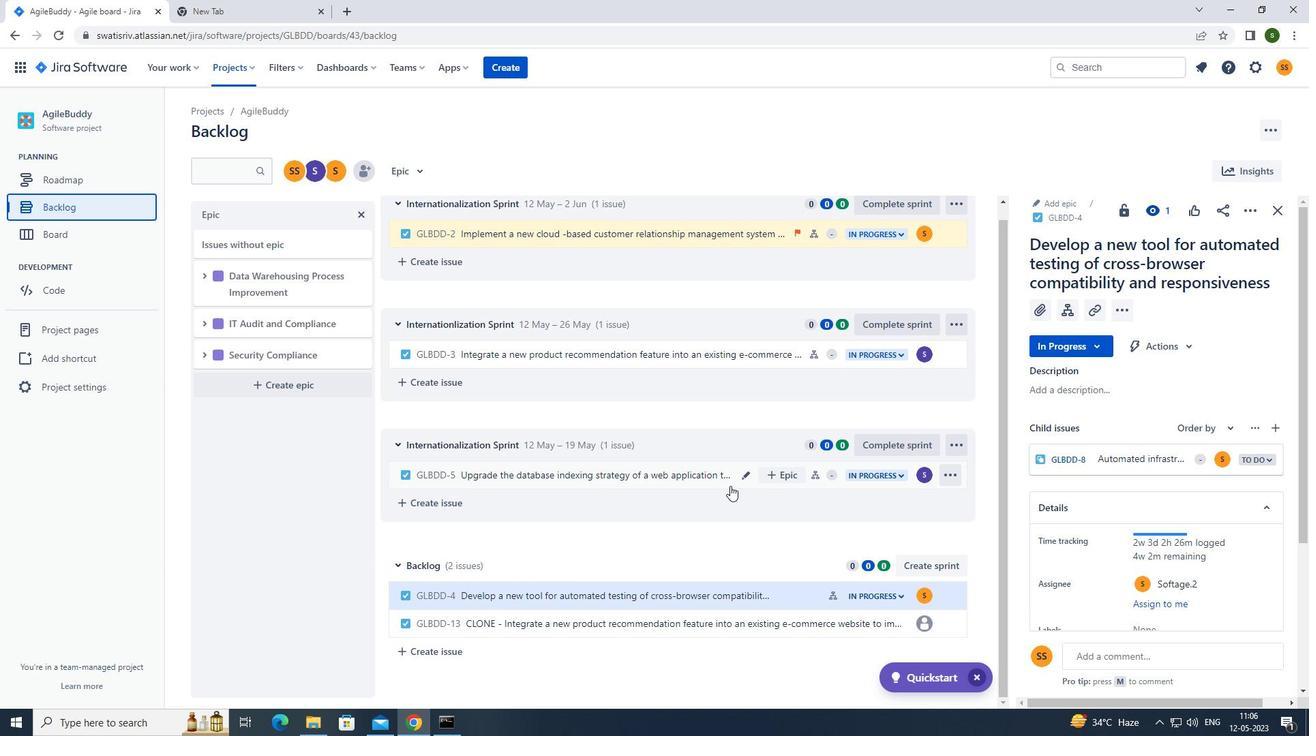 
Action: Mouse moved to (1252, 209)
Screenshot: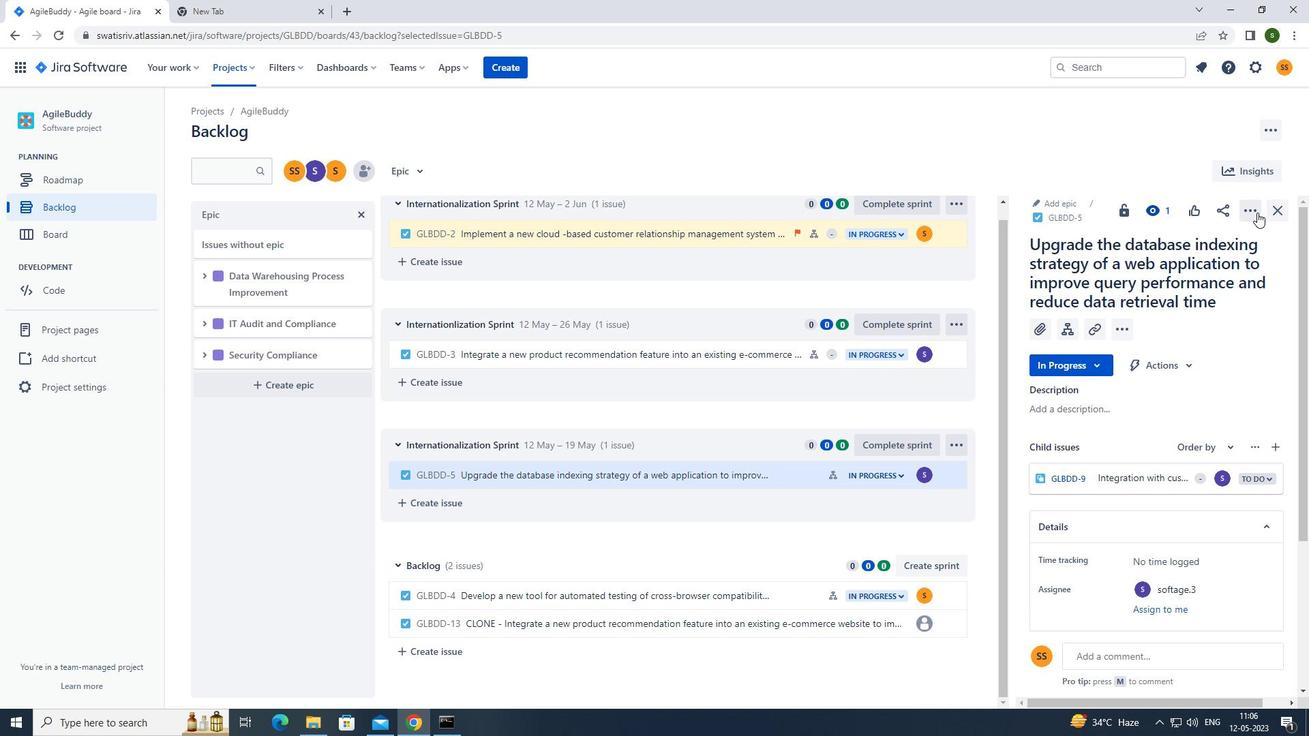 
Action: Mouse pressed left at (1252, 209)
Screenshot: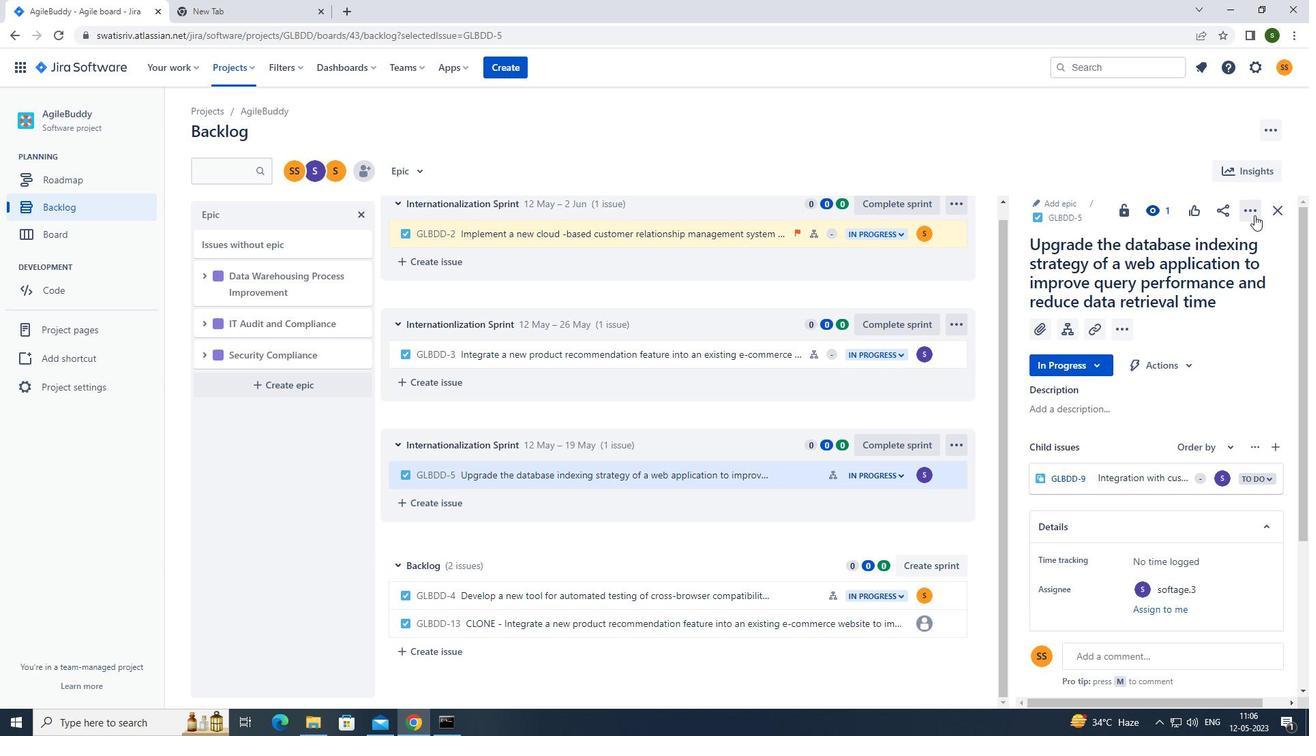 
Action: Mouse moved to (1225, 233)
Screenshot: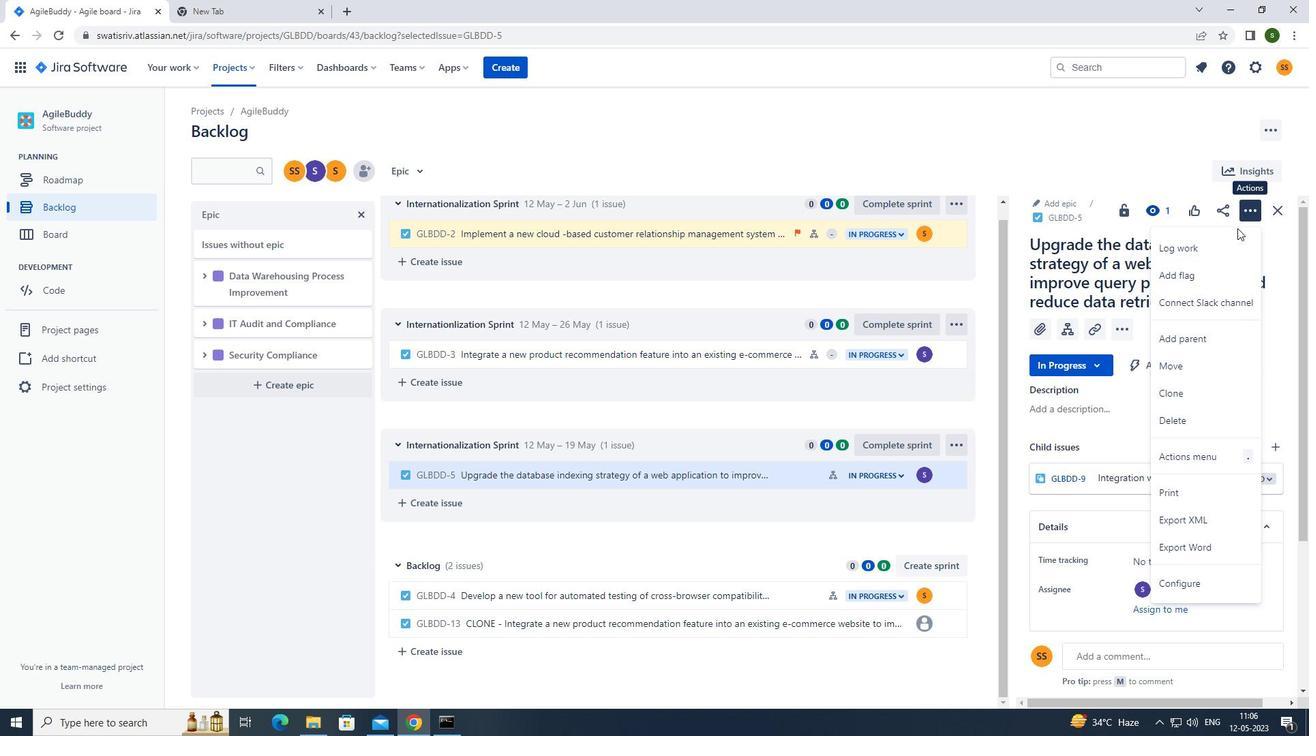 
Action: Mouse pressed left at (1225, 233)
Screenshot: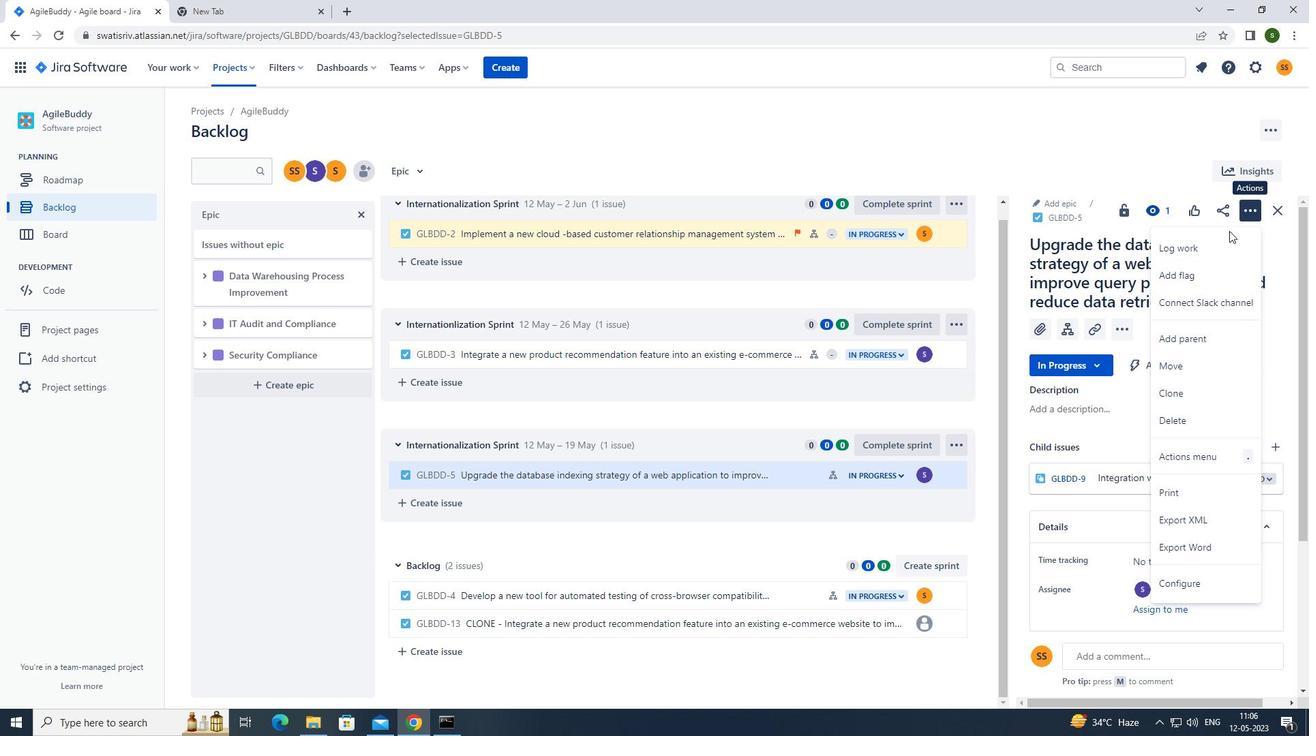 
Action: Mouse moved to (1216, 250)
Screenshot: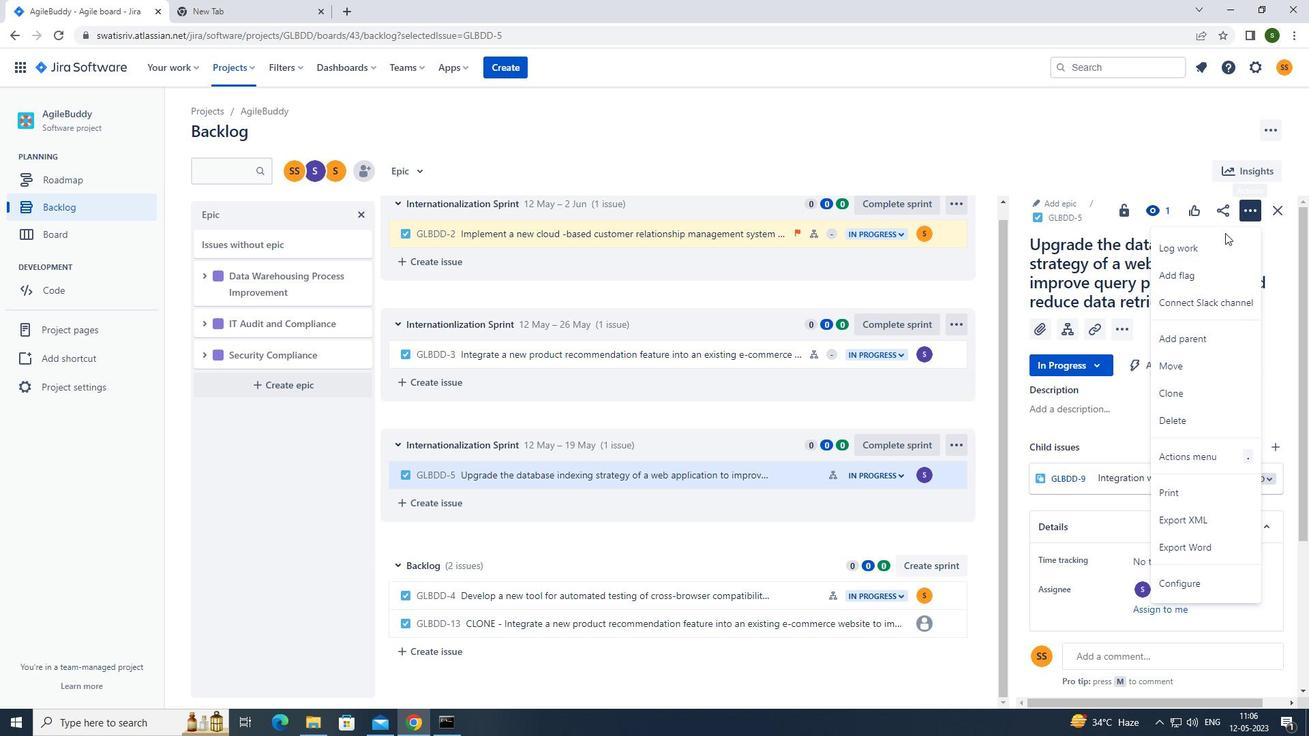 
Action: Mouse pressed left at (1216, 250)
Screenshot: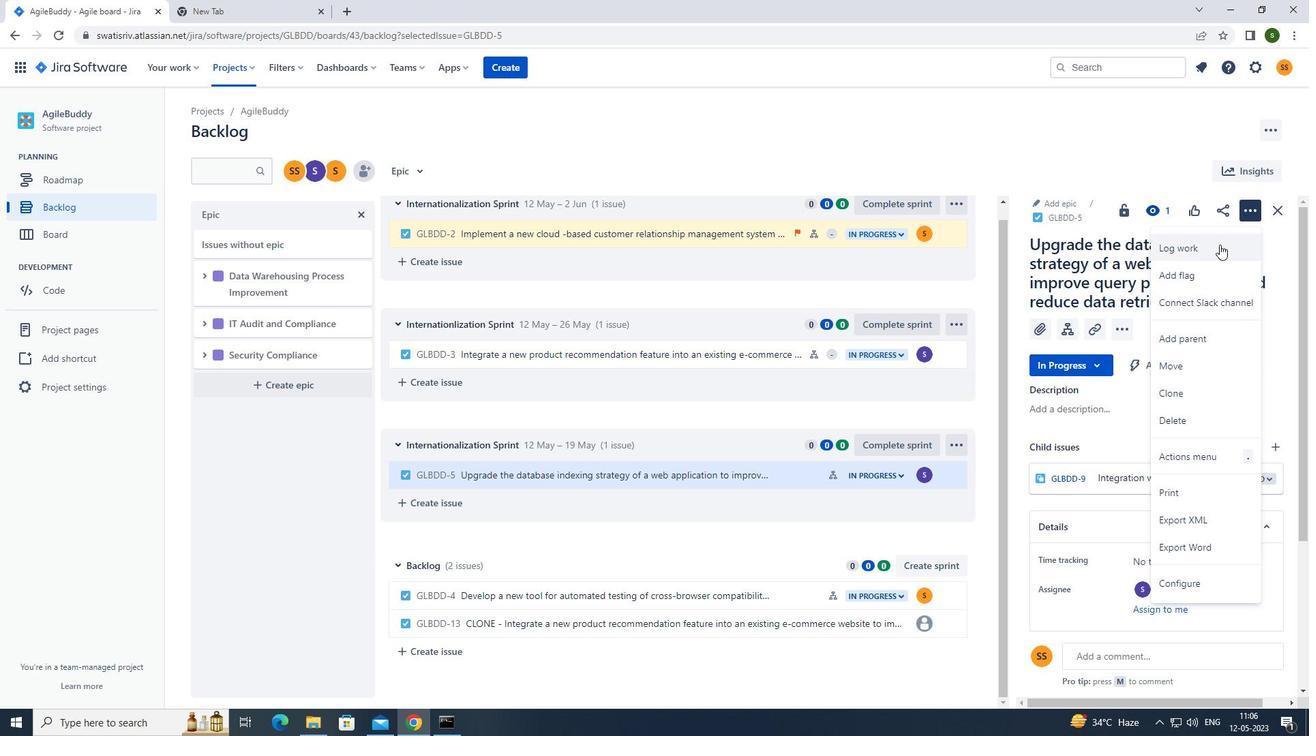 
Action: Mouse moved to (625, 180)
Screenshot: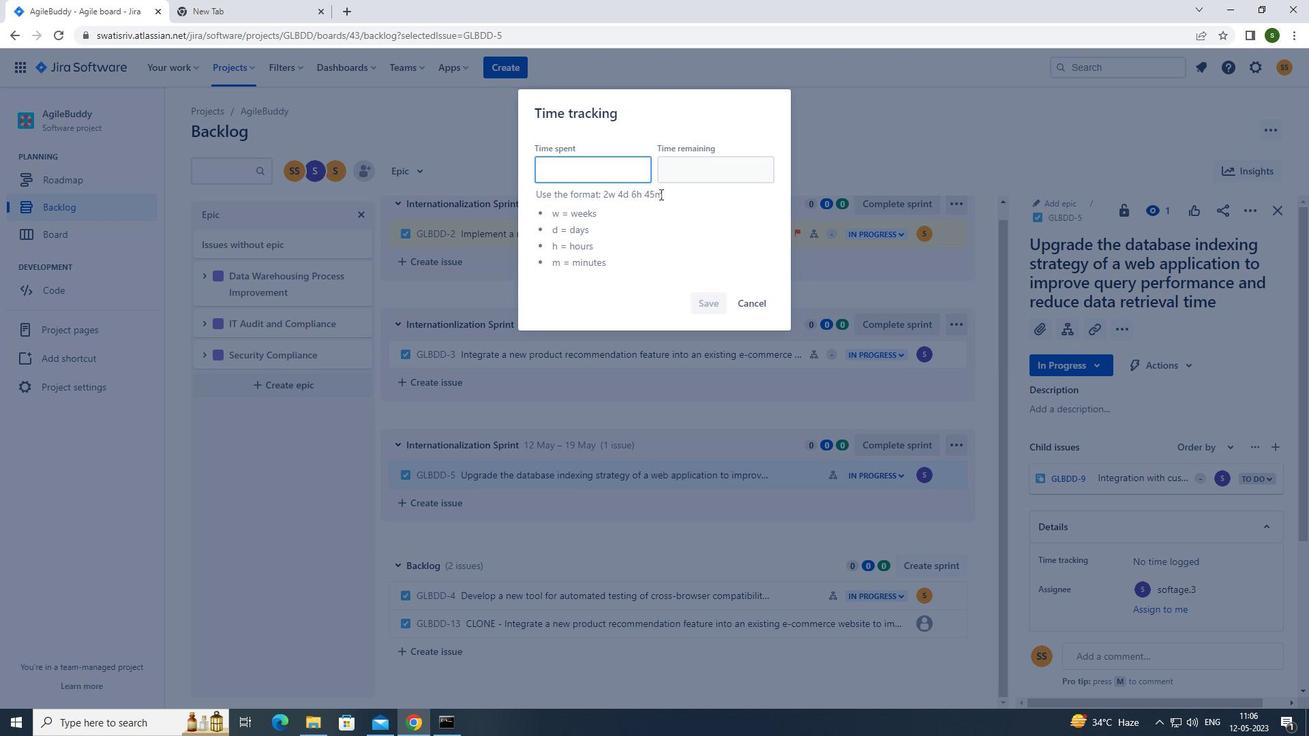 
Action: Key pressed 3w<Key.space>6d<Key.space>11h<Key.space>27m
Screenshot: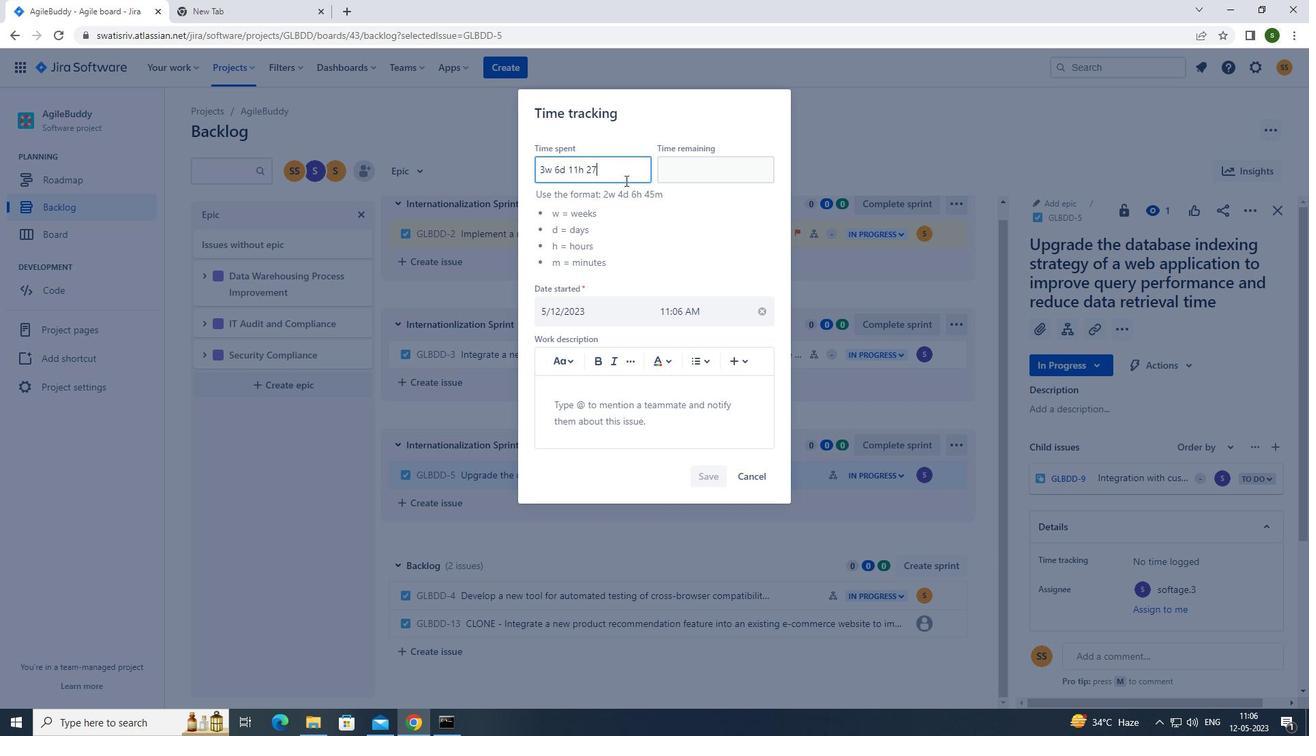 
Action: Mouse moved to (704, 180)
Screenshot: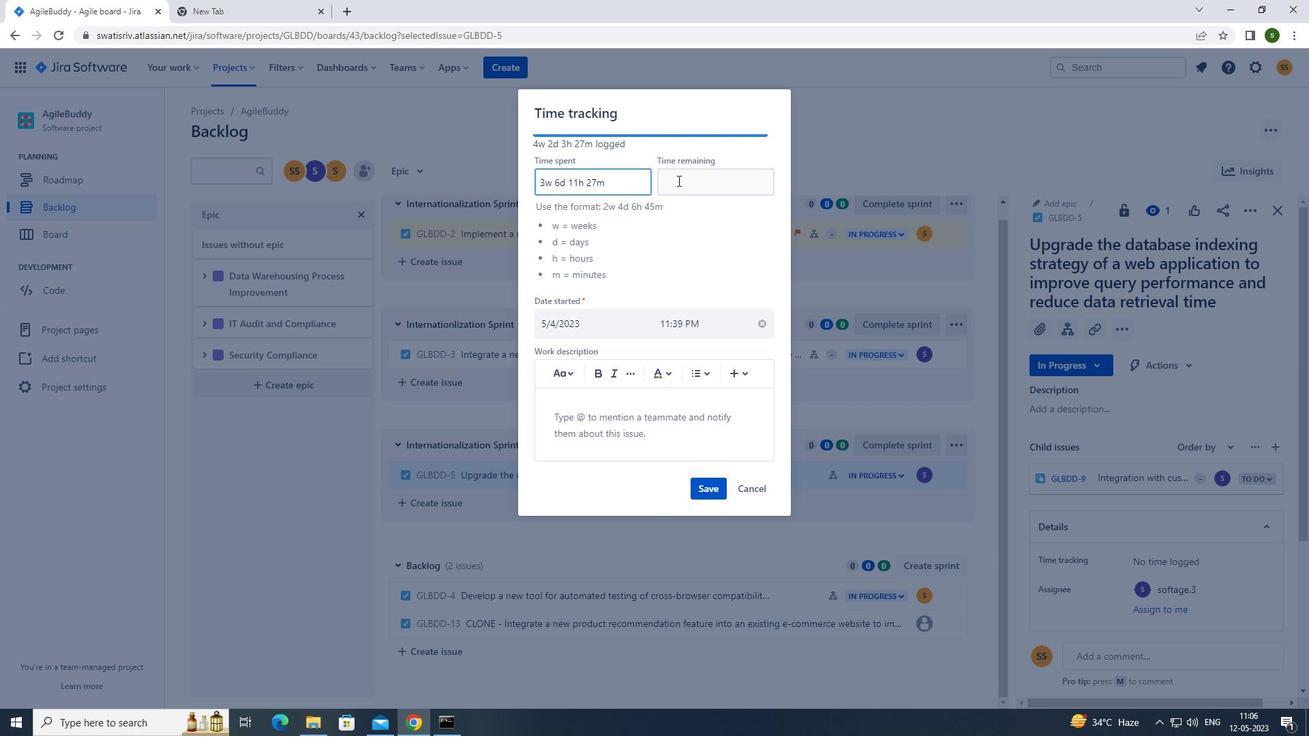 
Action: Mouse pressed left at (704, 180)
Screenshot: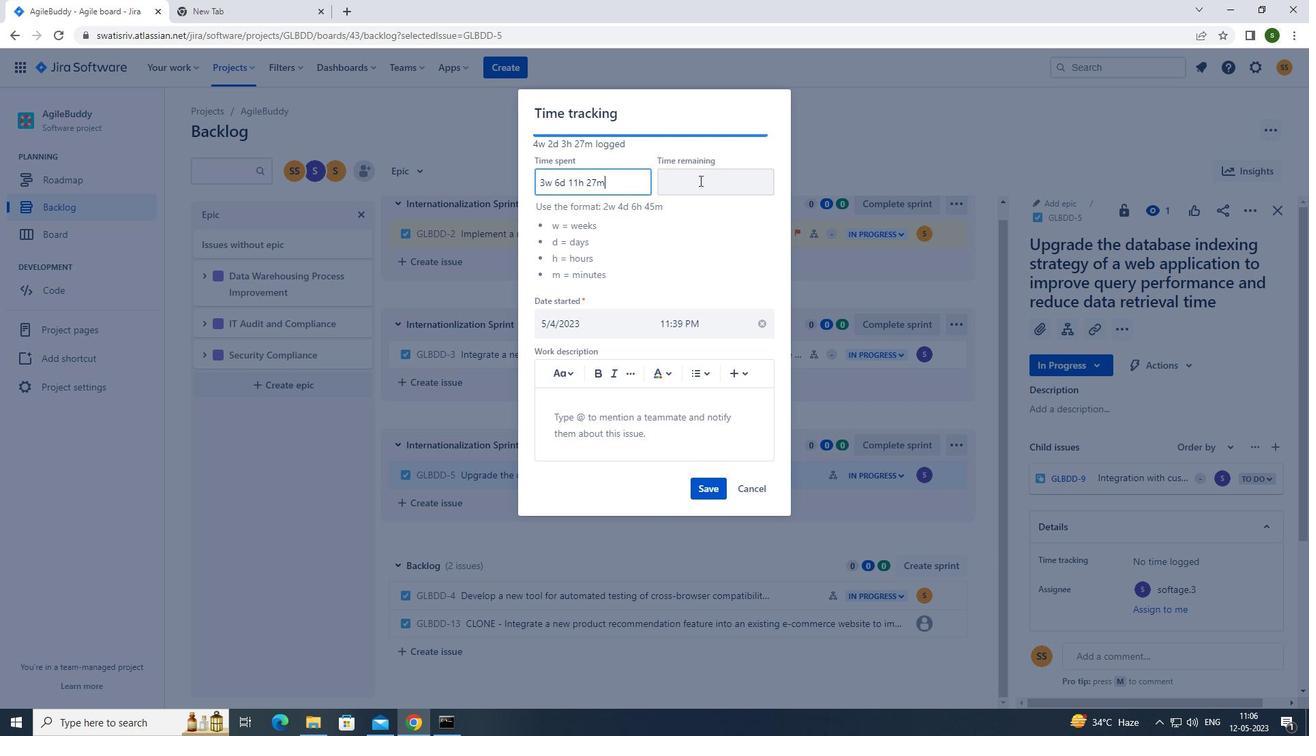
Action: Mouse moved to (713, 177)
Screenshot: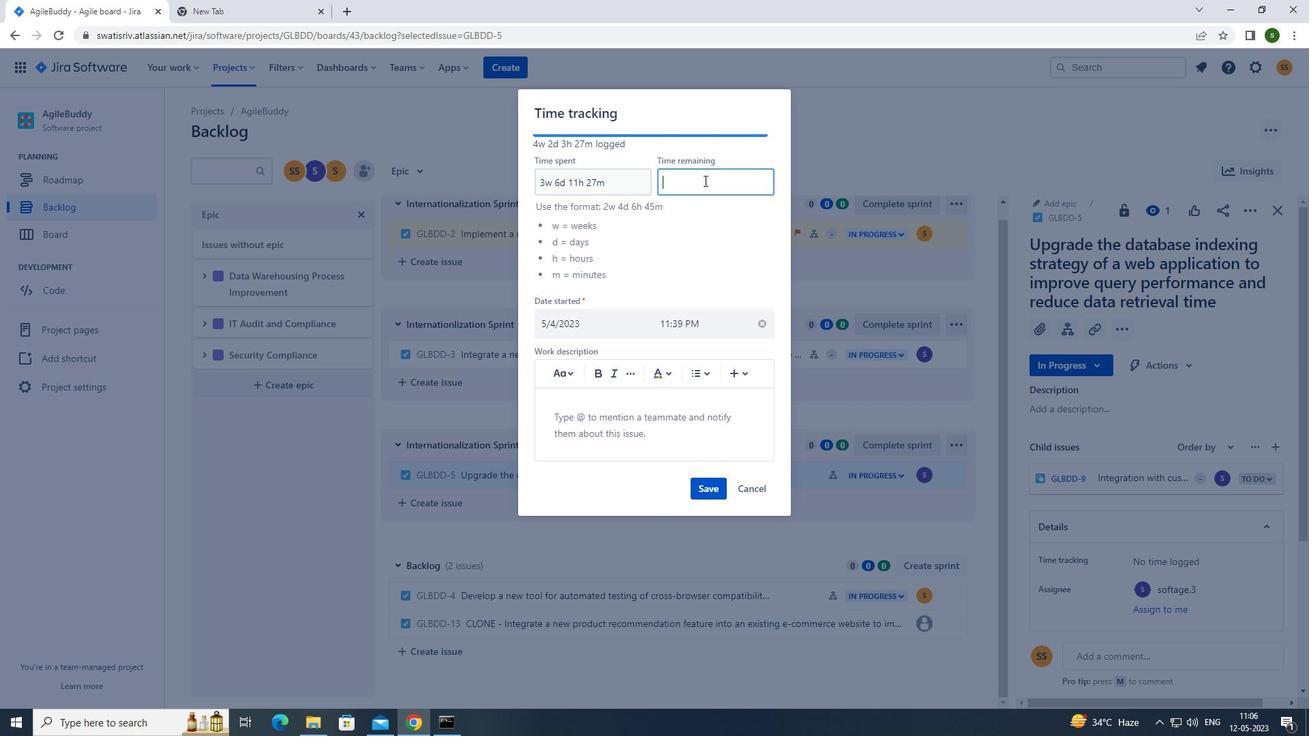 
Action: Key pressed 6w<Key.space>4d<Key.space>21h<Key.space>17m
Screenshot: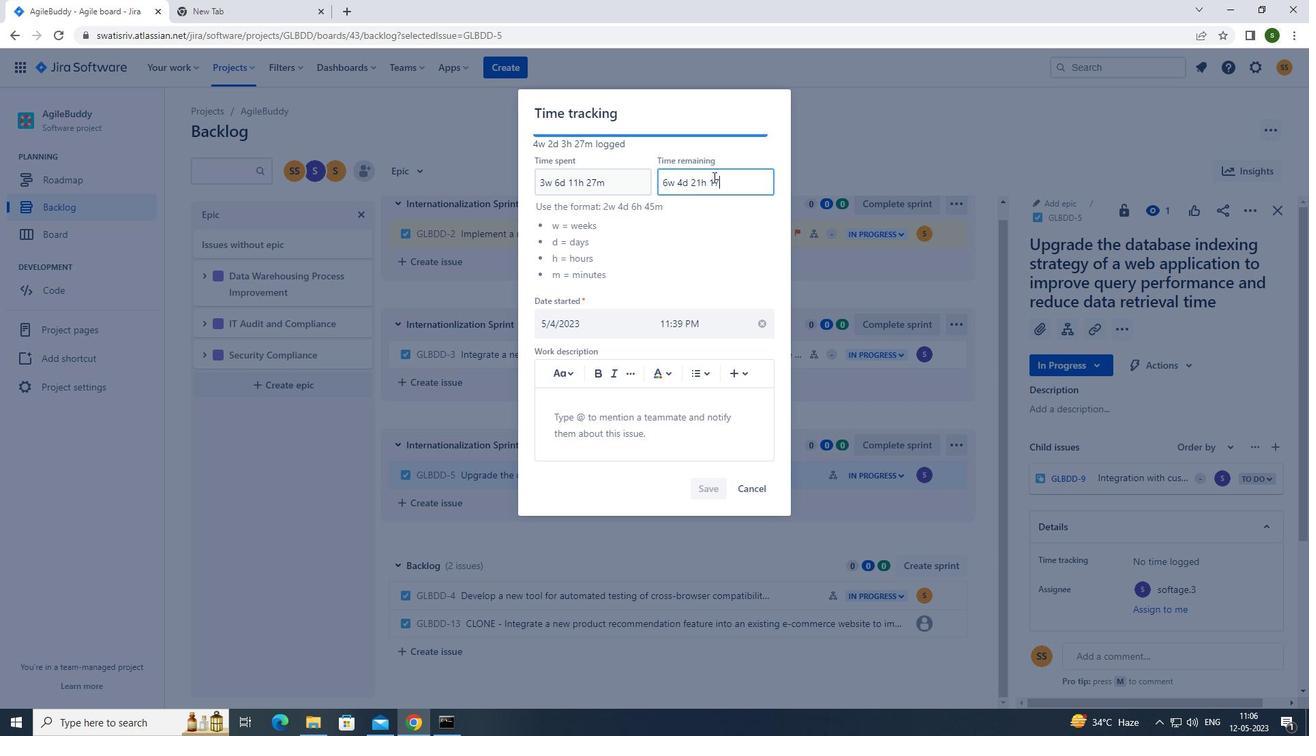 
Action: Mouse moved to (715, 495)
Screenshot: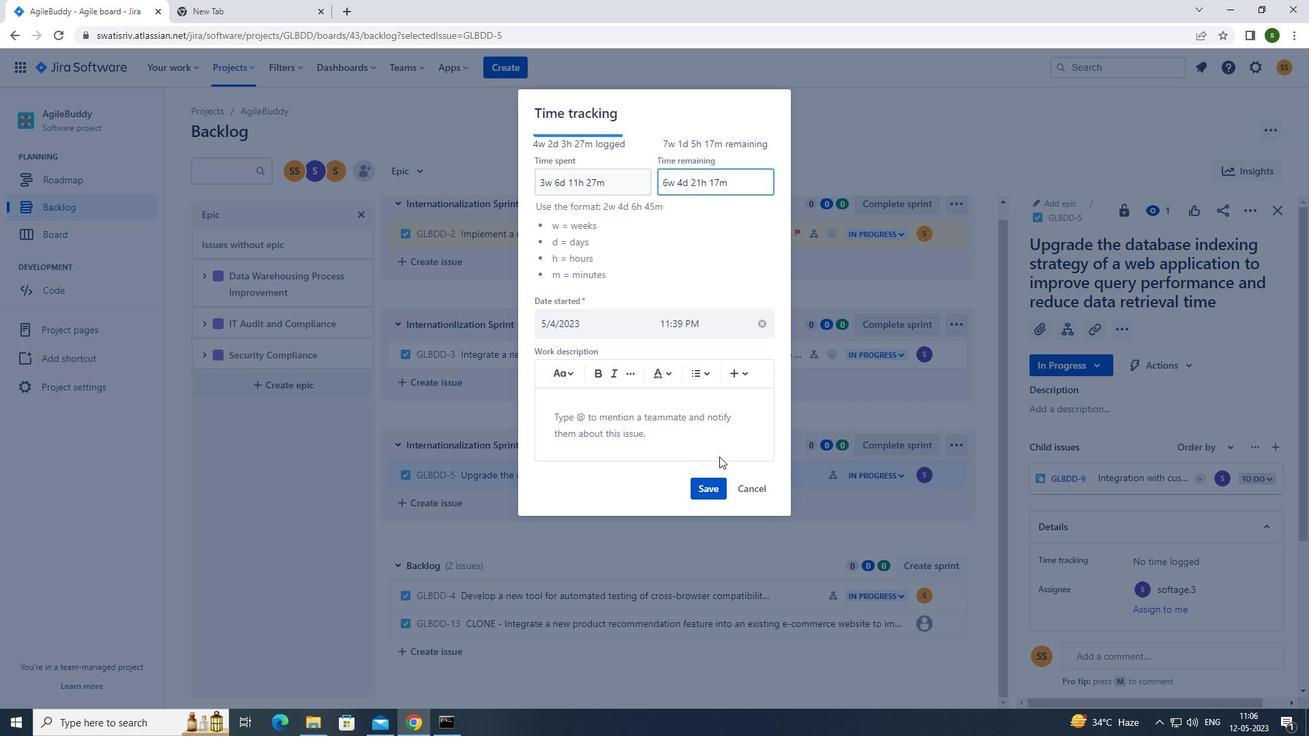 
Action: Mouse pressed left at (715, 495)
Screenshot: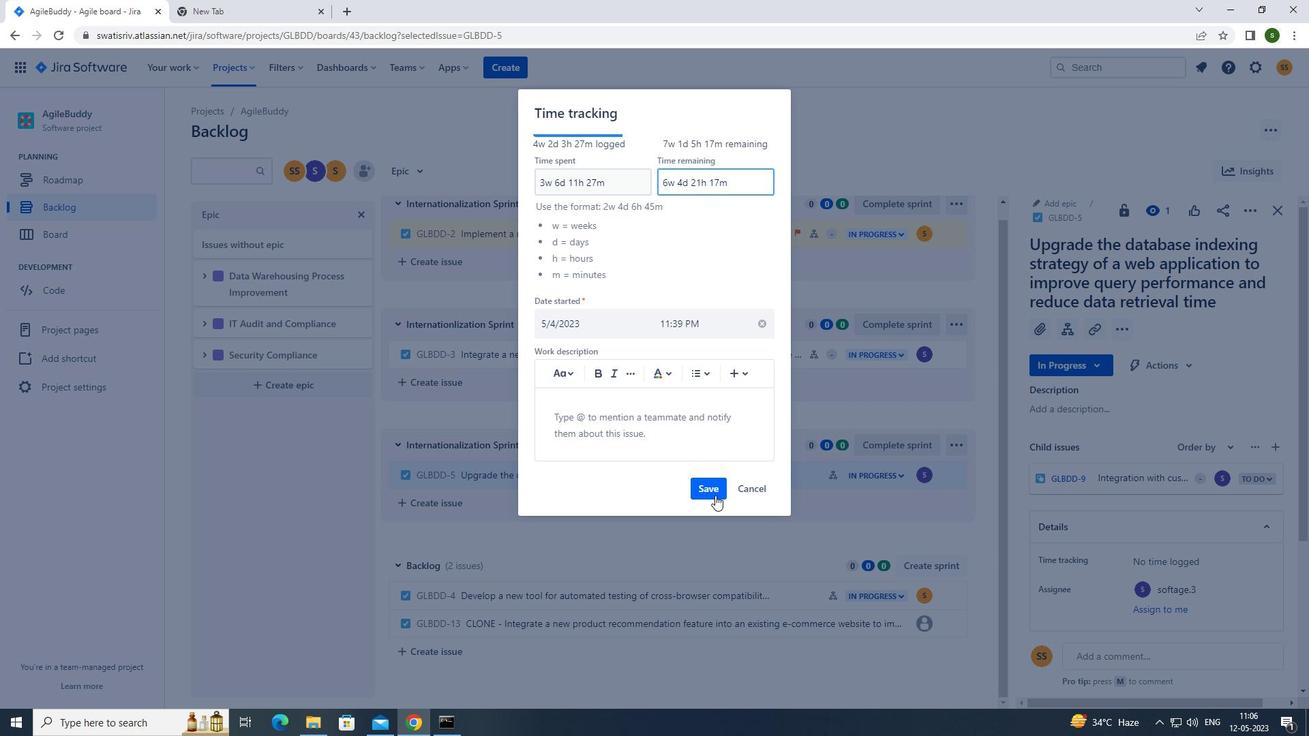 
Action: Mouse moved to (951, 477)
Screenshot: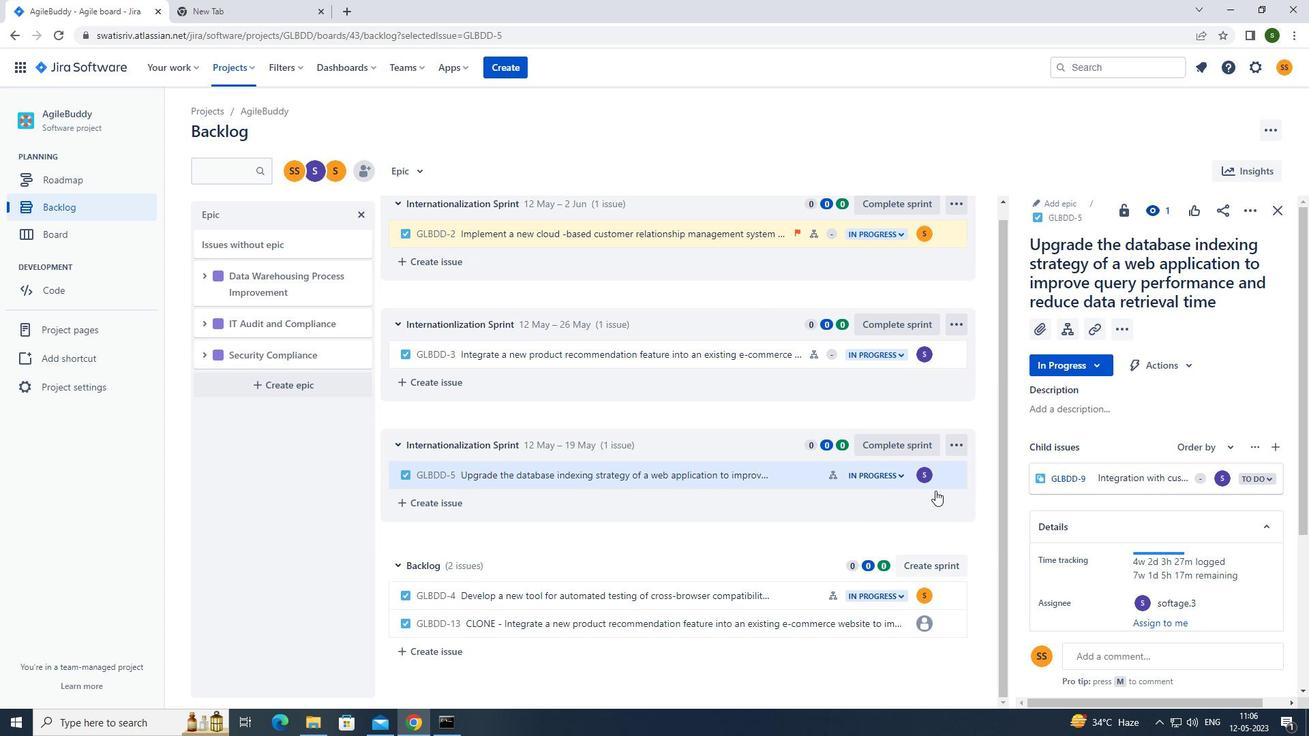 
Action: Mouse pressed left at (951, 477)
Screenshot: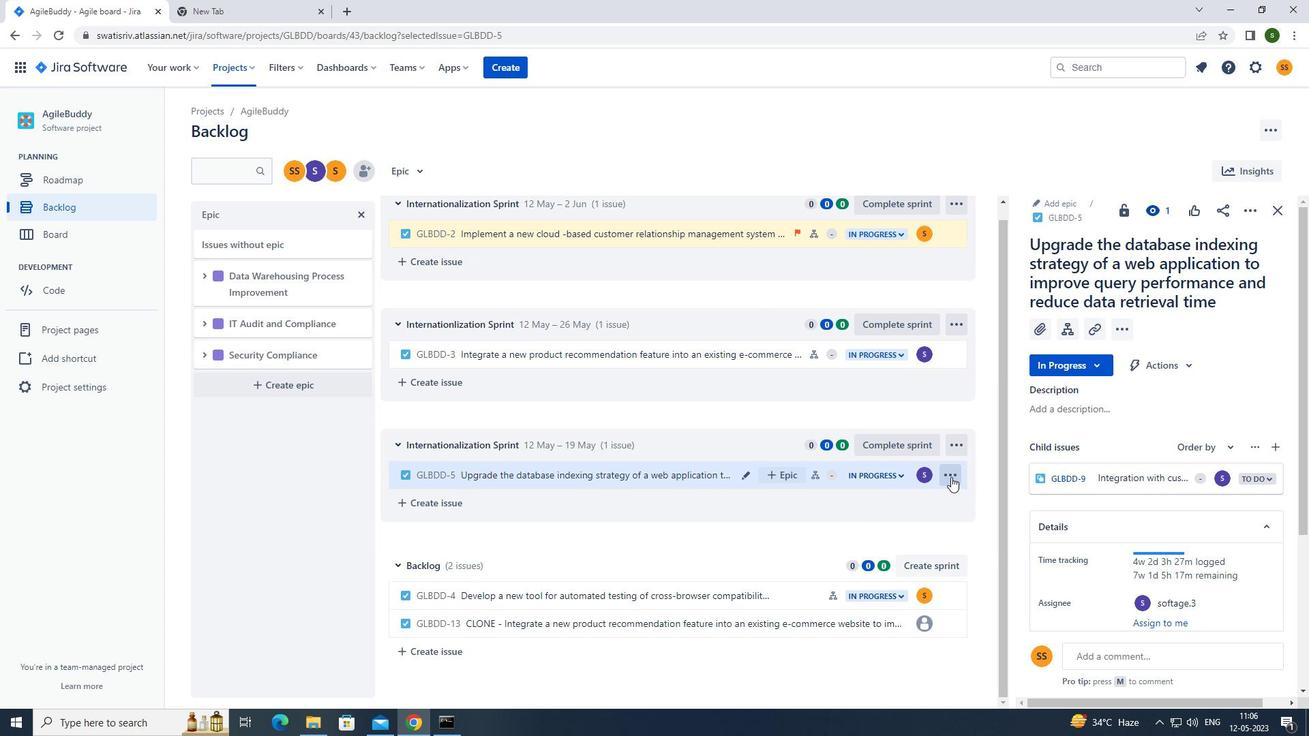 
Action: Mouse moved to (901, 443)
Screenshot: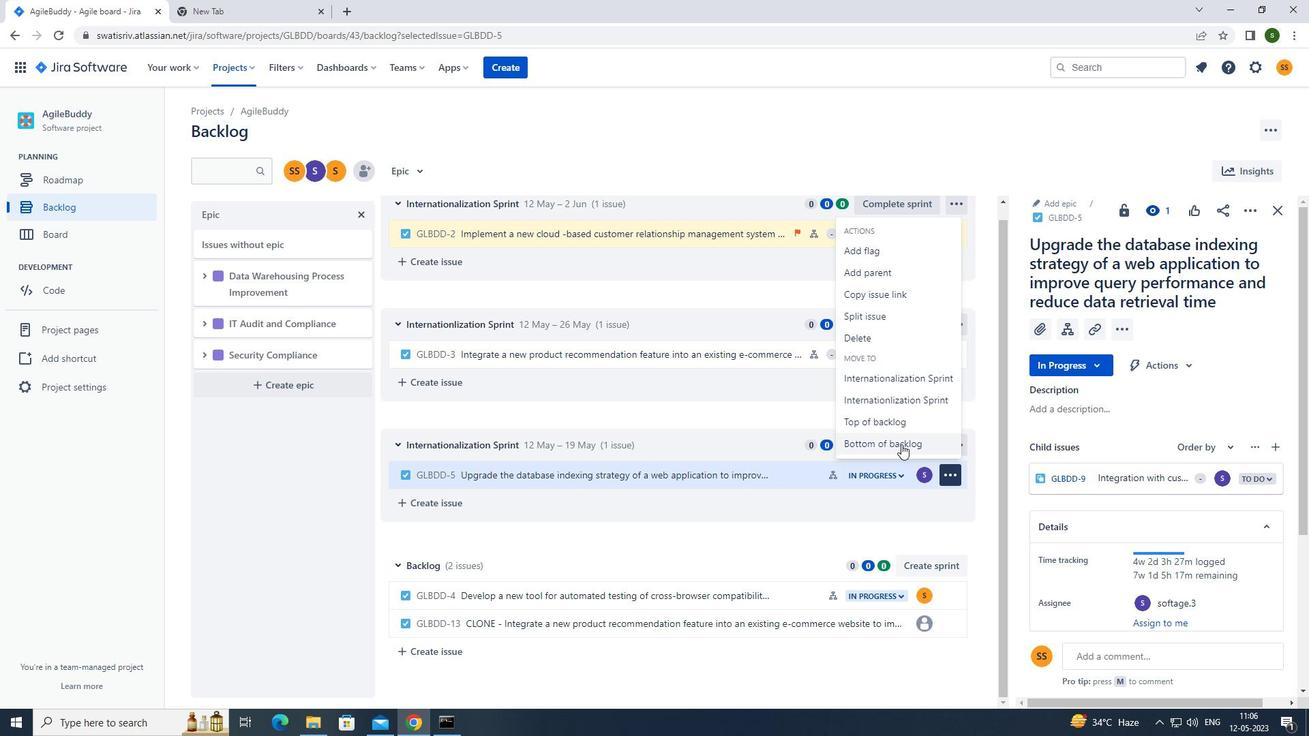
Action: Mouse pressed left at (901, 443)
Screenshot: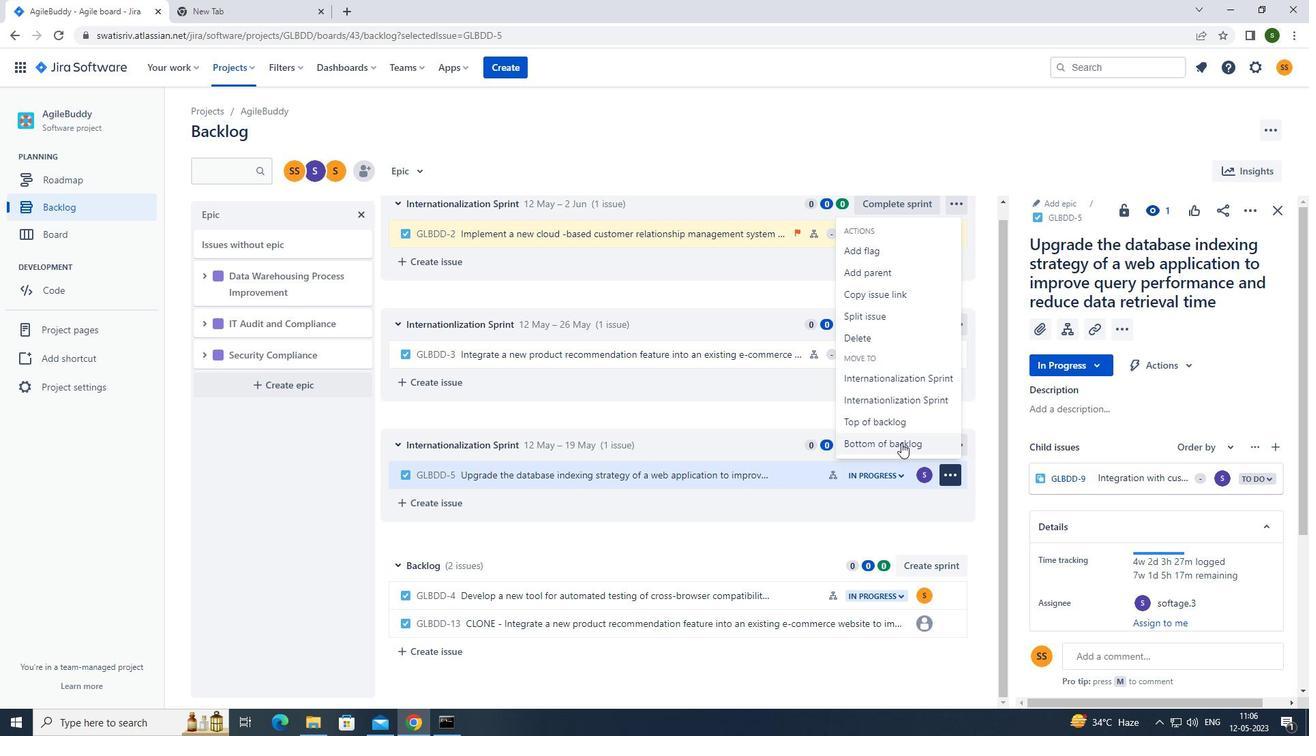 
Action: Mouse moved to (699, 211)
Screenshot: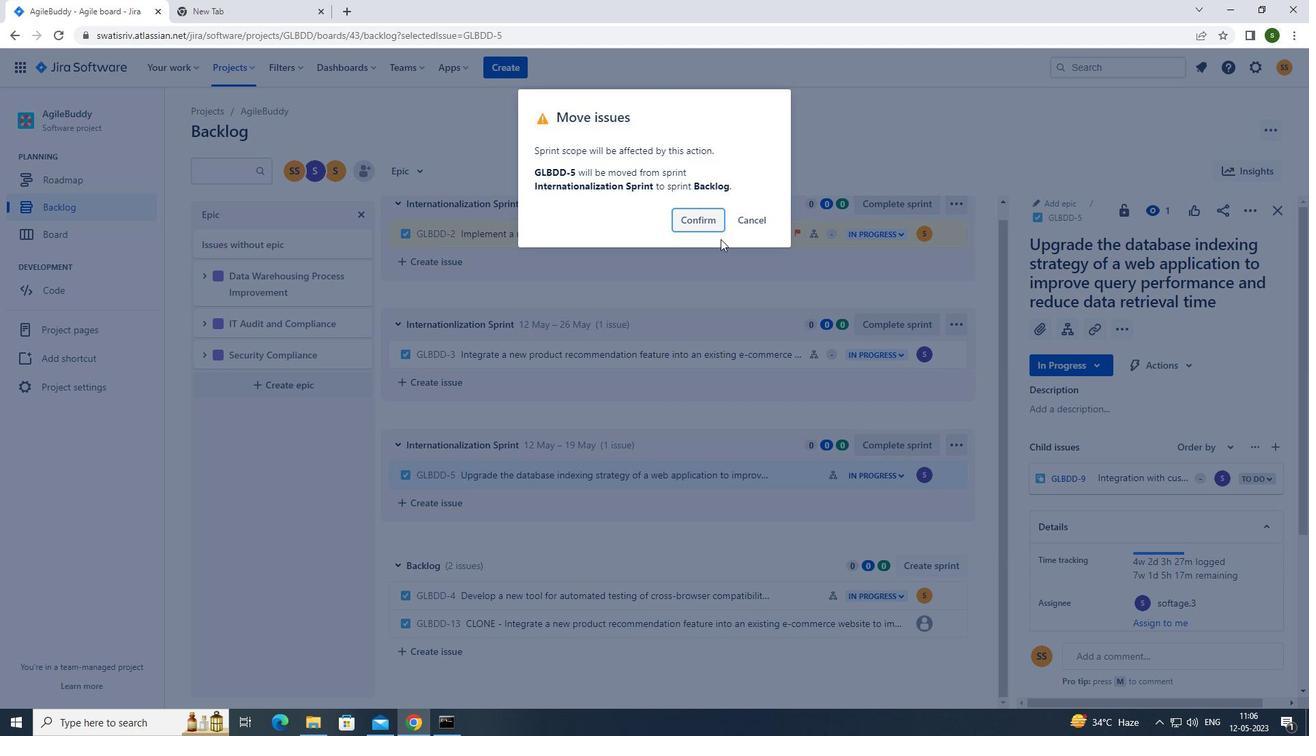 
Action: Mouse pressed left at (699, 211)
Screenshot: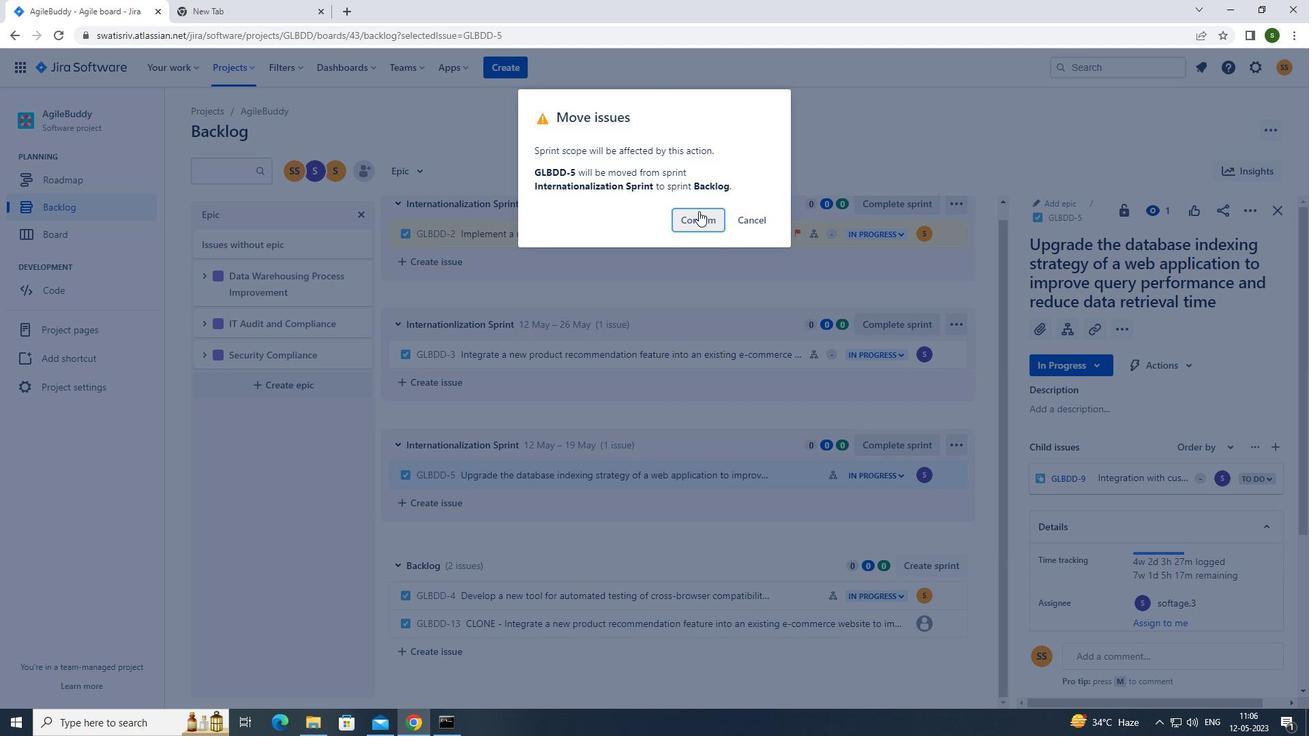 
Action: Mouse moved to (413, 167)
Screenshot: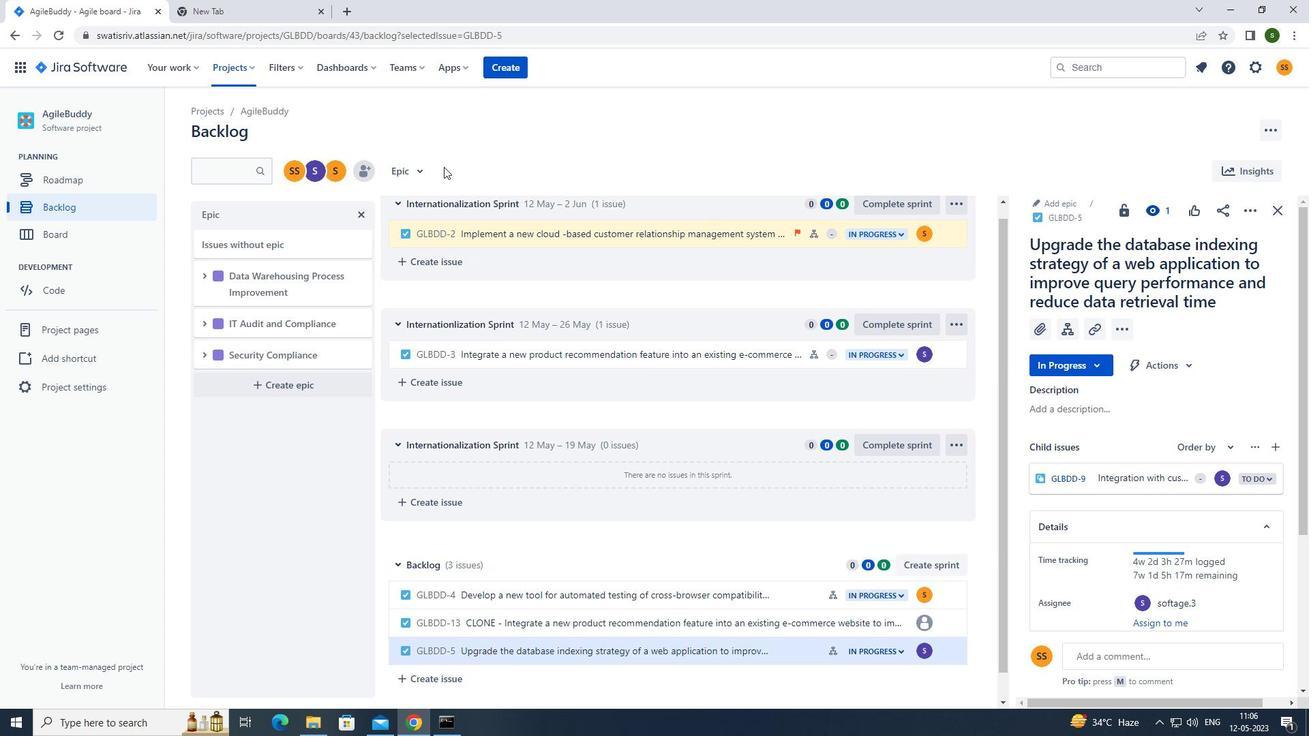 
Action: Mouse pressed left at (413, 167)
Screenshot: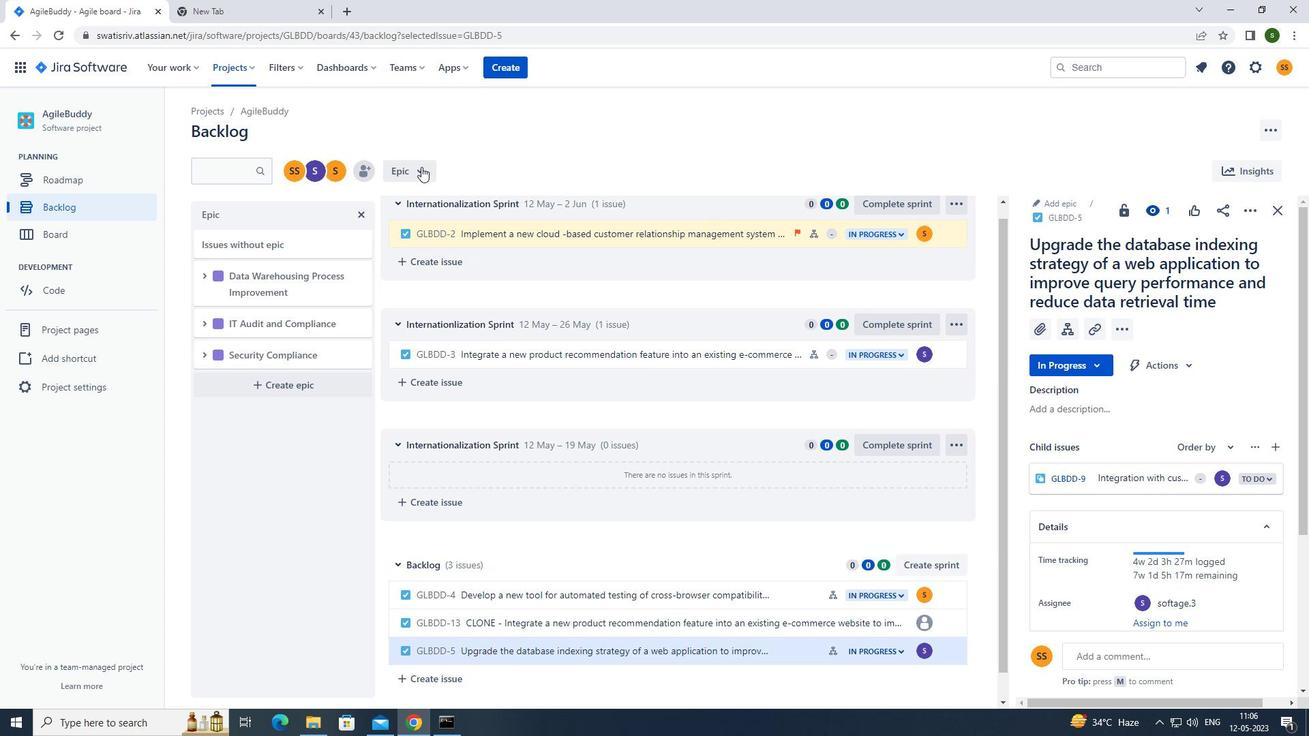 
Action: Mouse moved to (446, 235)
Screenshot: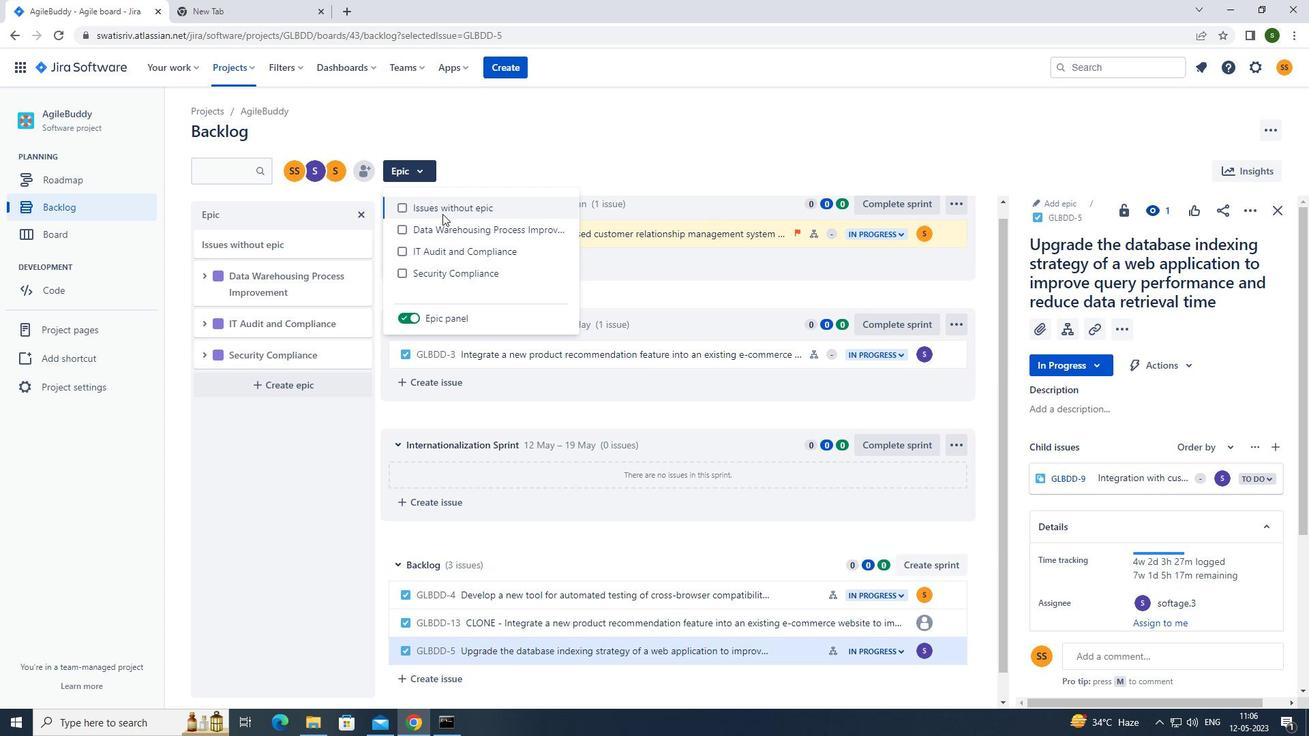 
Action: Mouse pressed left at (446, 235)
Screenshot: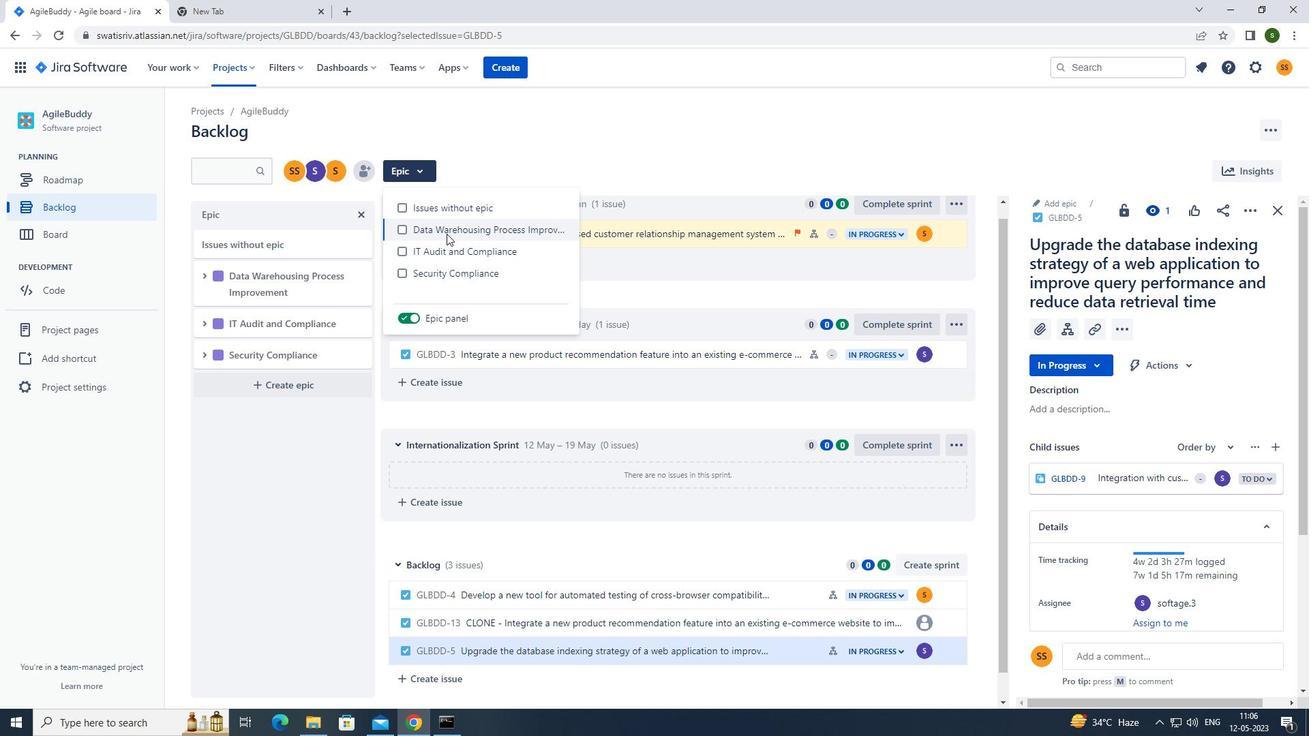 
Action: Mouse moved to (618, 150)
Screenshot: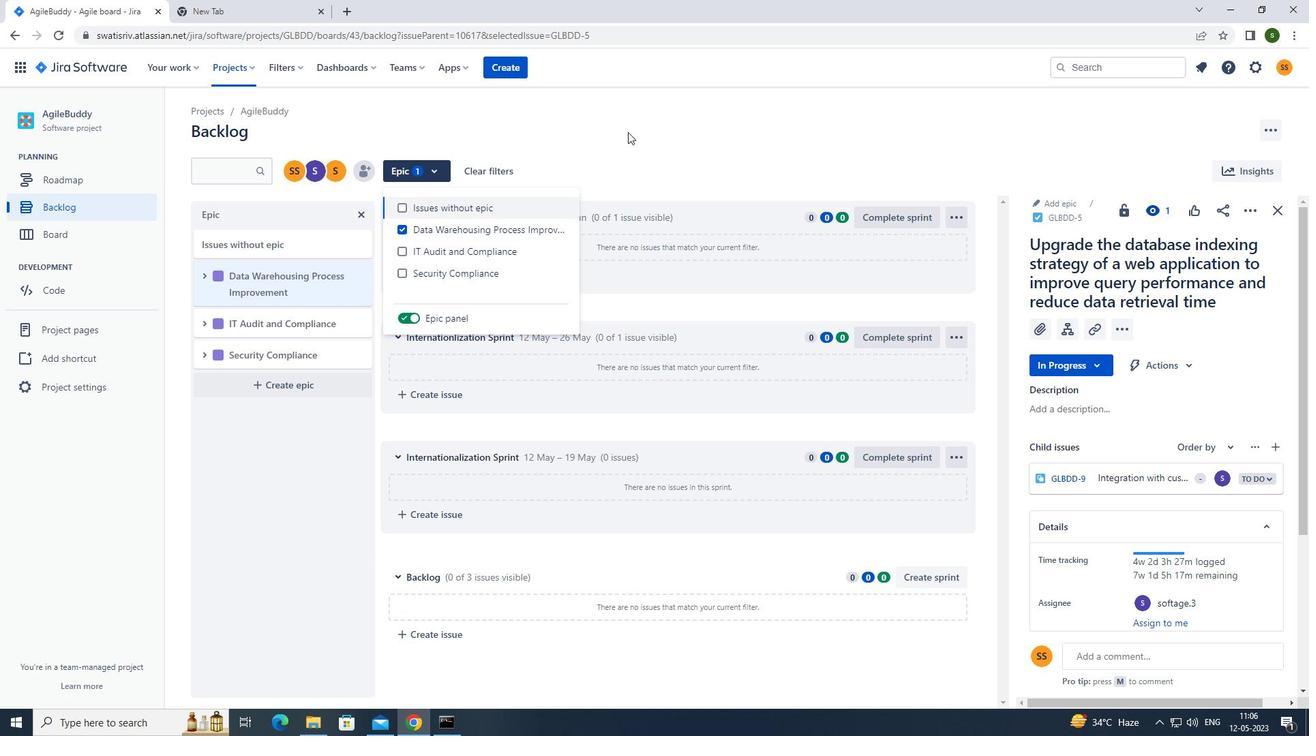 
Action: Mouse pressed left at (618, 150)
Screenshot: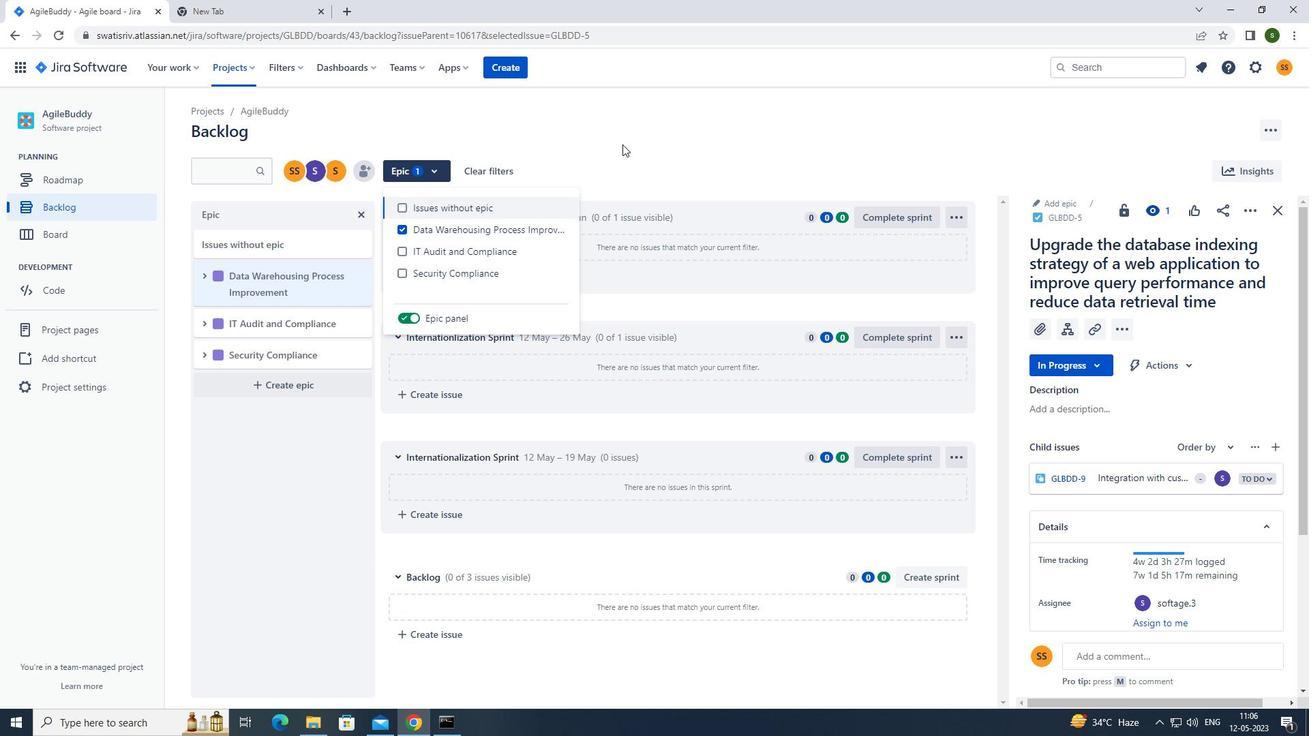 
